Task: Add sequentially numbered cards to the 'To Do' list on Board0000000050 and Board0000000049.
Action: Mouse moved to (354, 409)
Screenshot: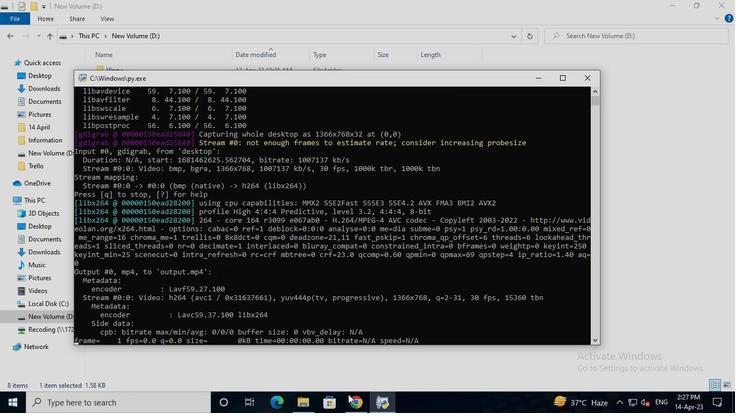 
Action: Mouse pressed left at (354, 409)
Screenshot: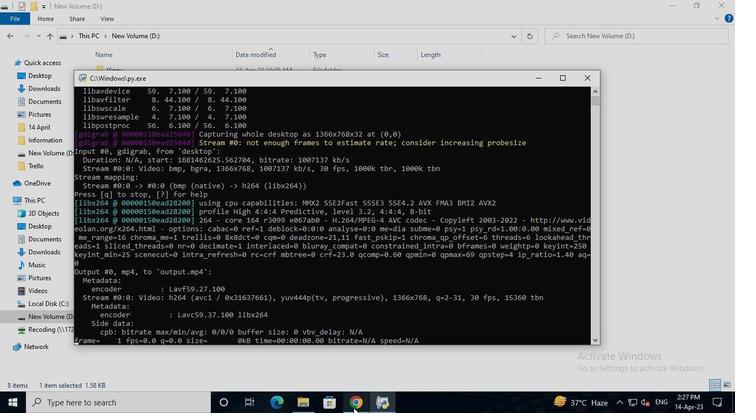 
Action: Mouse moved to (374, 321)
Screenshot: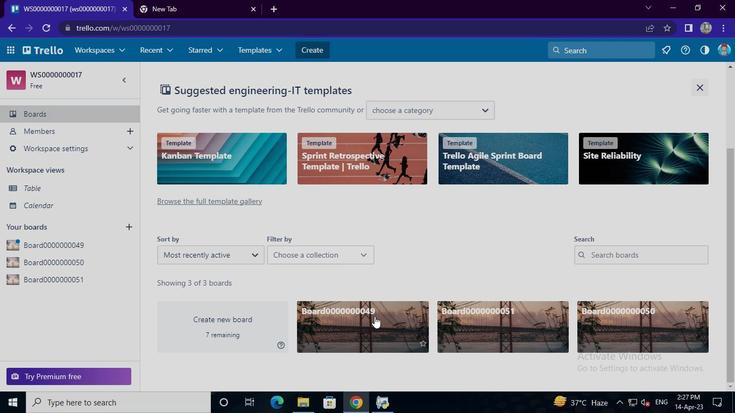 
Action: Mouse pressed left at (374, 321)
Screenshot: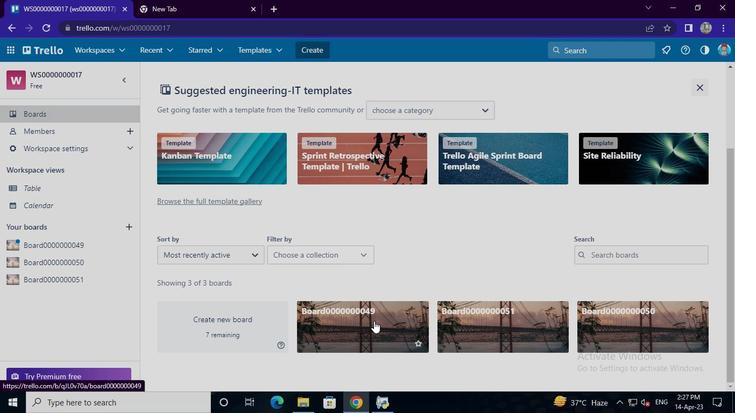 
Action: Mouse moved to (179, 158)
Screenshot: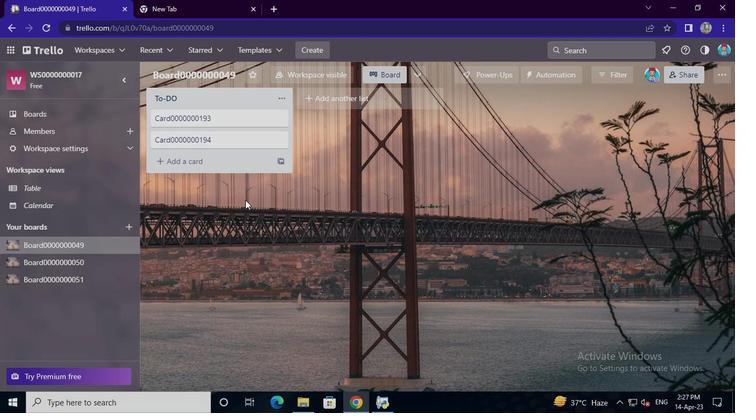 
Action: Mouse pressed left at (179, 158)
Screenshot: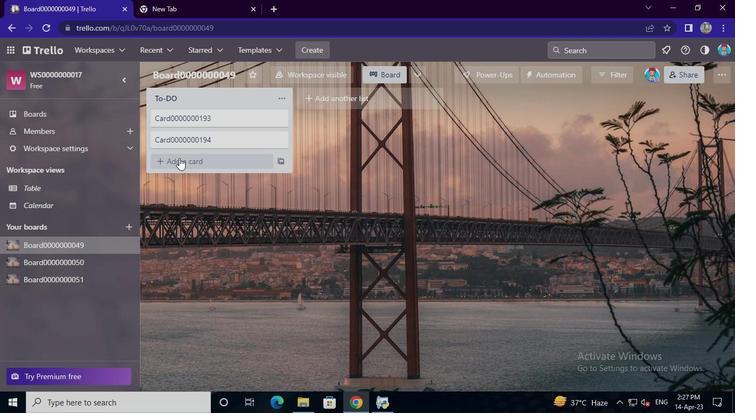 
Action: Mouse moved to (182, 169)
Screenshot: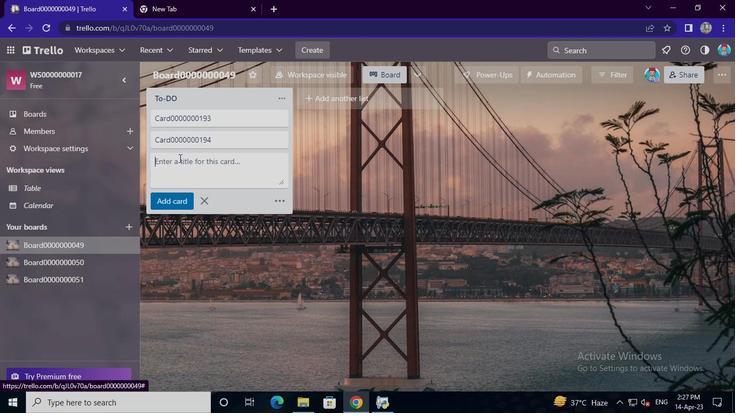 
Action: Mouse pressed left at (182, 169)
Screenshot: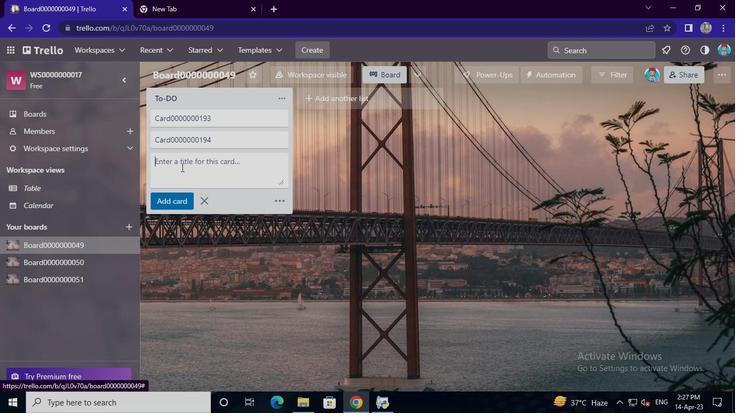 
Action: Keyboard Key.shift
Screenshot: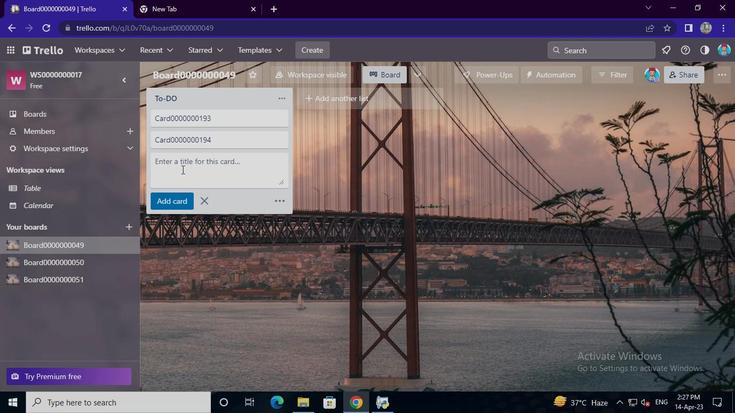 
Action: Keyboard C
Screenshot: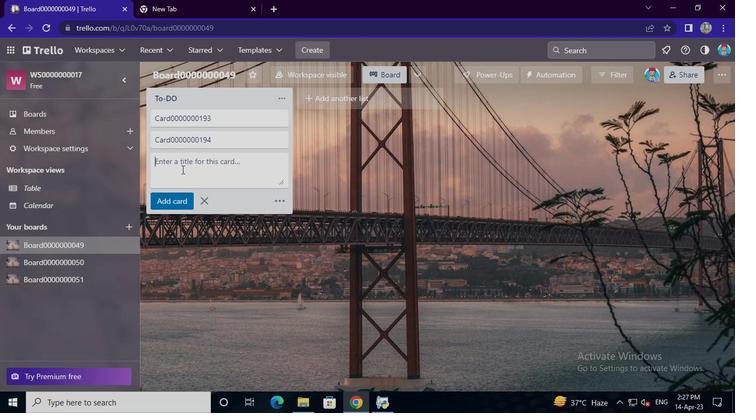 
Action: Keyboard a
Screenshot: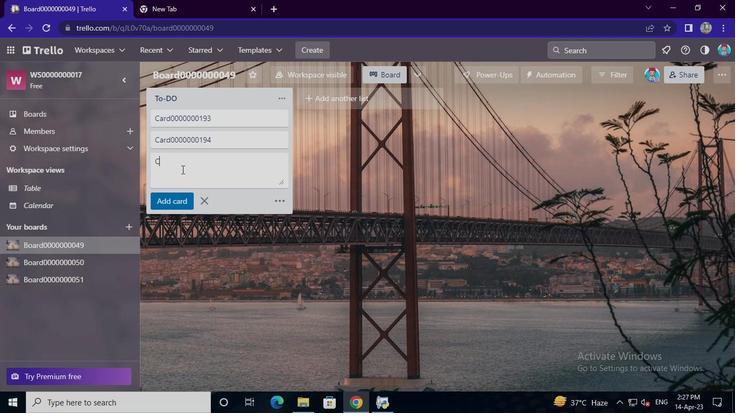
Action: Keyboard r
Screenshot: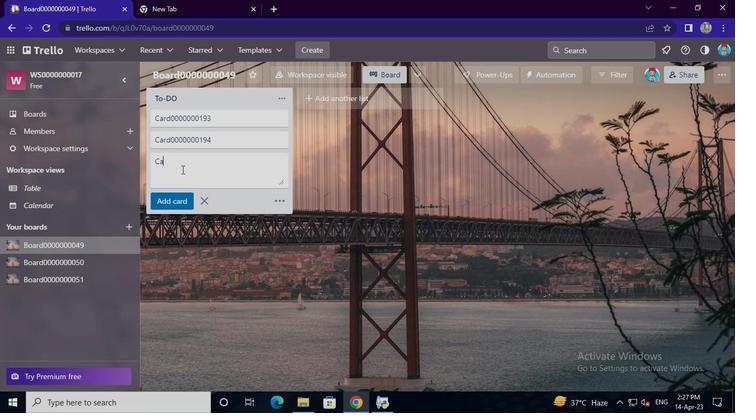 
Action: Keyboard d
Screenshot: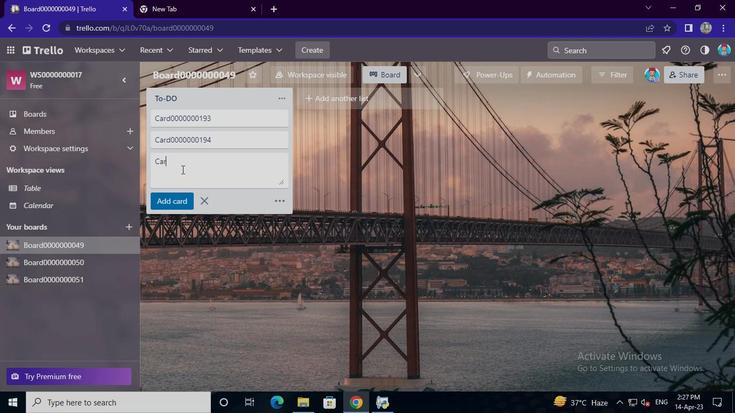 
Action: Keyboard <96>
Screenshot: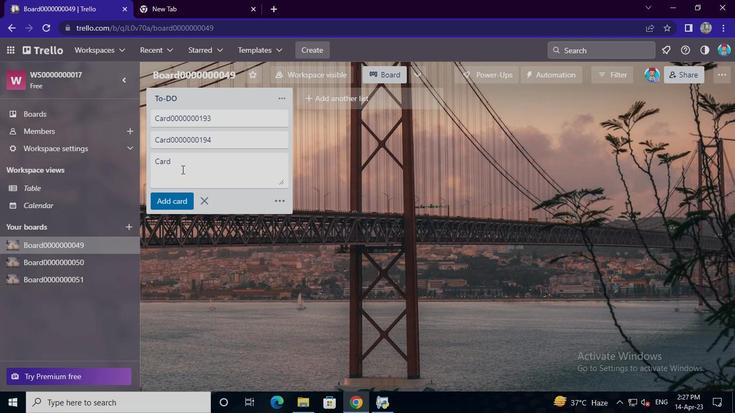 
Action: Keyboard <96>
Screenshot: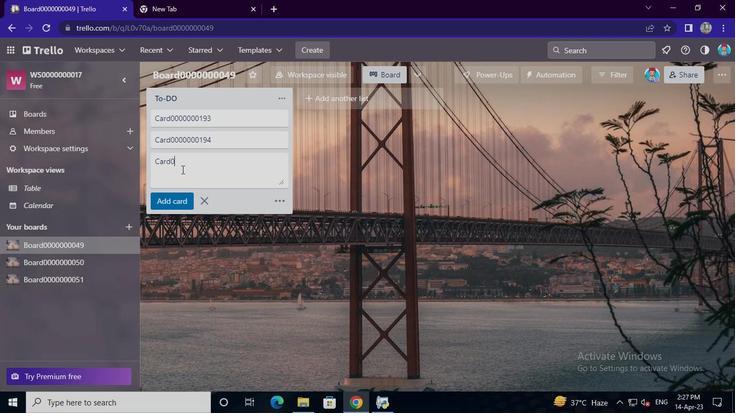 
Action: Keyboard <96>
Screenshot: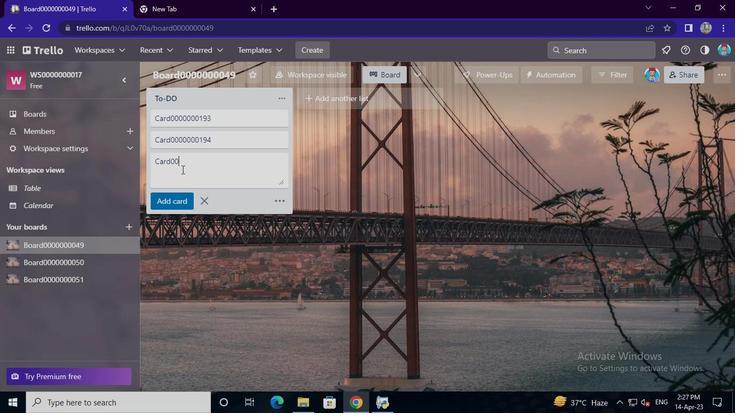 
Action: Keyboard <96>
Screenshot: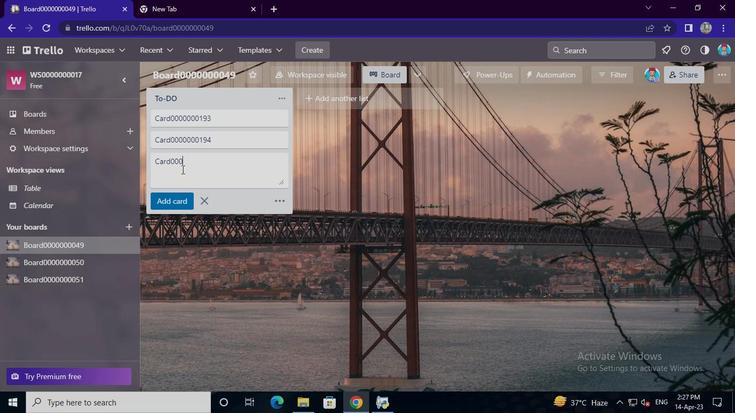 
Action: Keyboard <96>
Screenshot: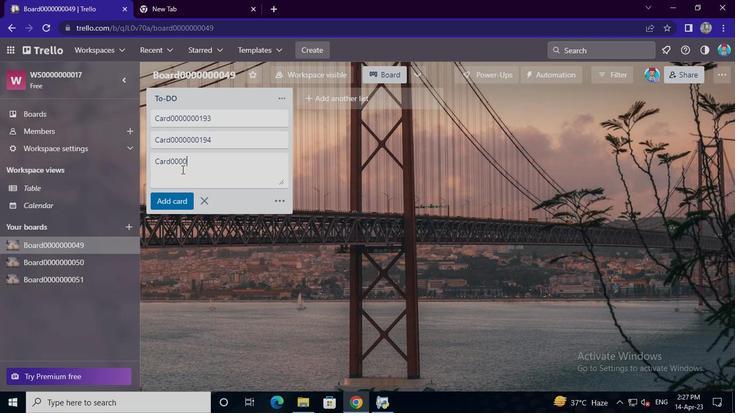 
Action: Keyboard <96>
Screenshot: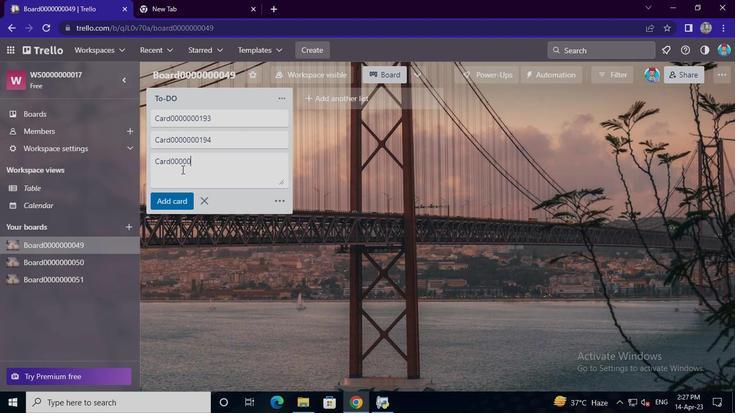 
Action: Keyboard <96>
Screenshot: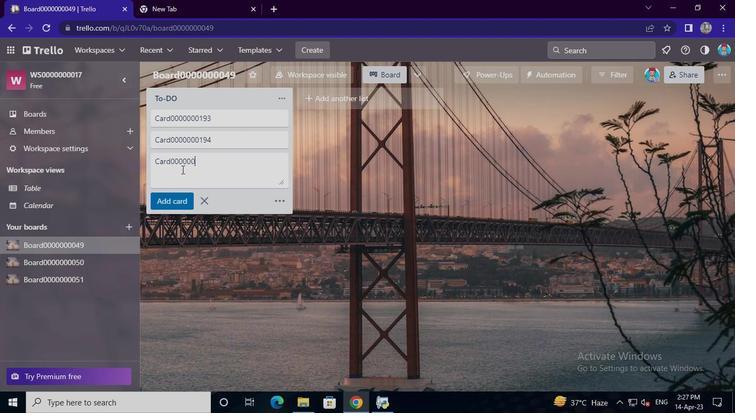 
Action: Keyboard <97>
Screenshot: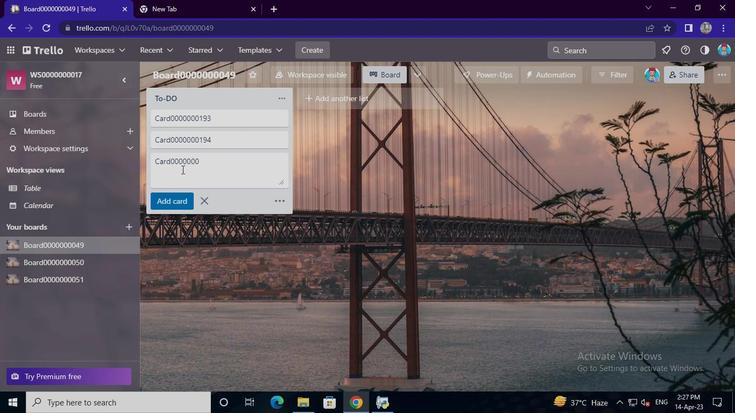 
Action: Mouse moved to (188, 167)
Screenshot: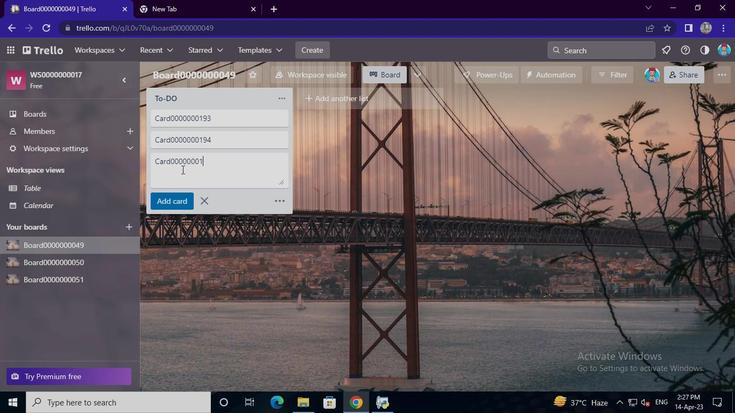
Action: Keyboard <105>
Screenshot: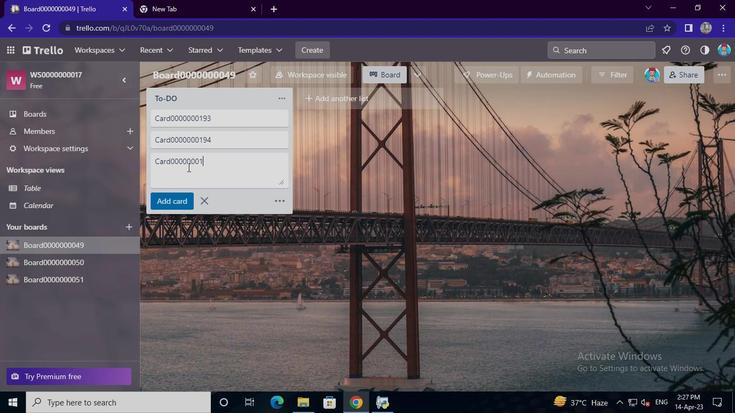 
Action: Keyboard <101>
Screenshot: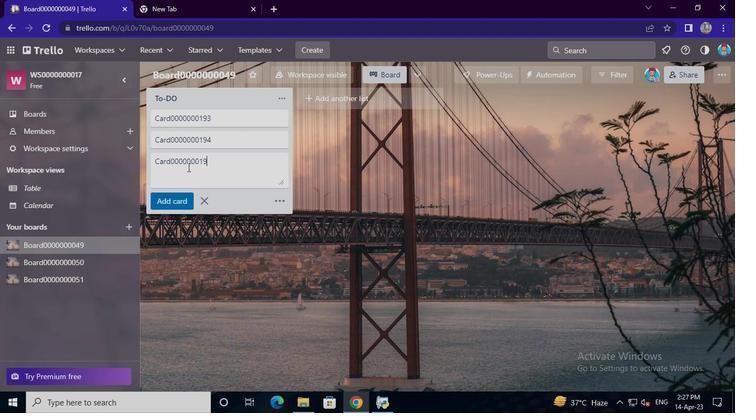 
Action: Mouse moved to (179, 199)
Screenshot: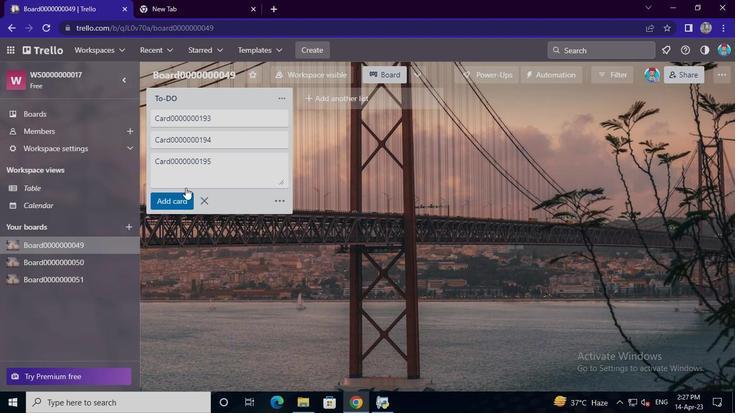 
Action: Mouse pressed left at (179, 199)
Screenshot: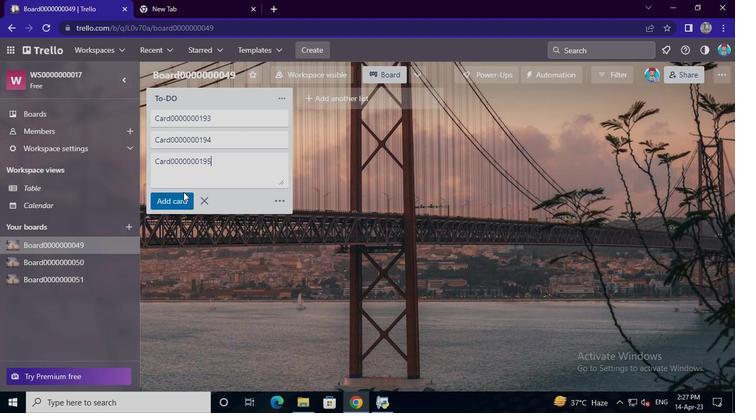 
Action: Mouse moved to (177, 186)
Screenshot: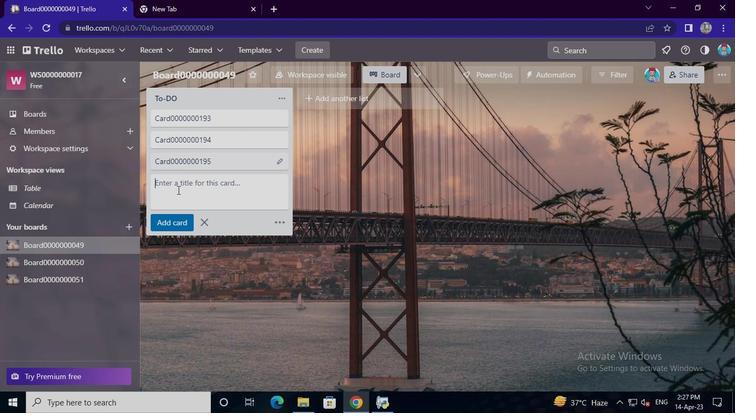
Action: Mouse pressed left at (177, 186)
Screenshot: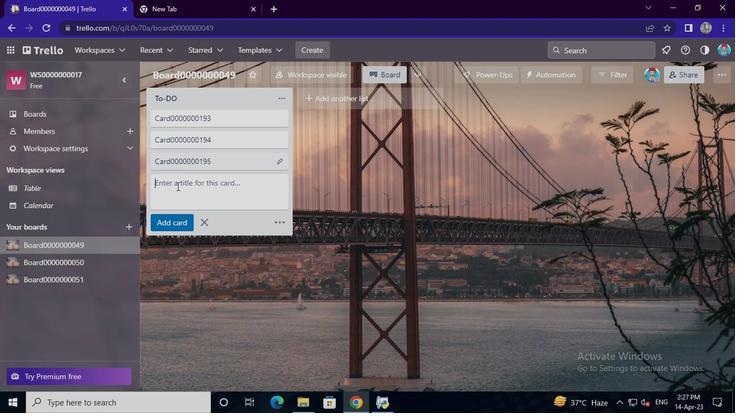 
Action: Keyboard Key.shift
Screenshot: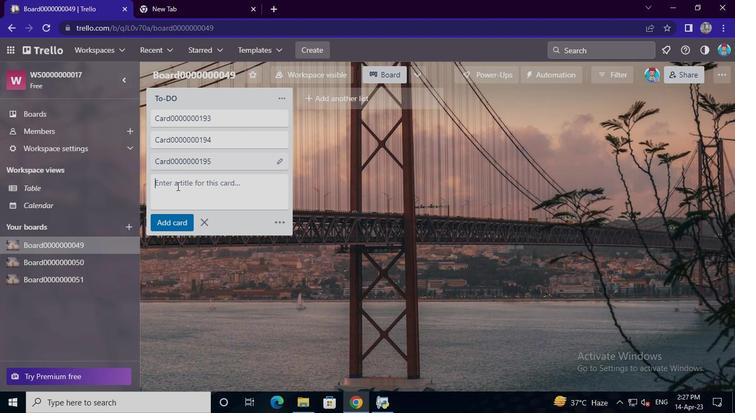 
Action: Keyboard C
Screenshot: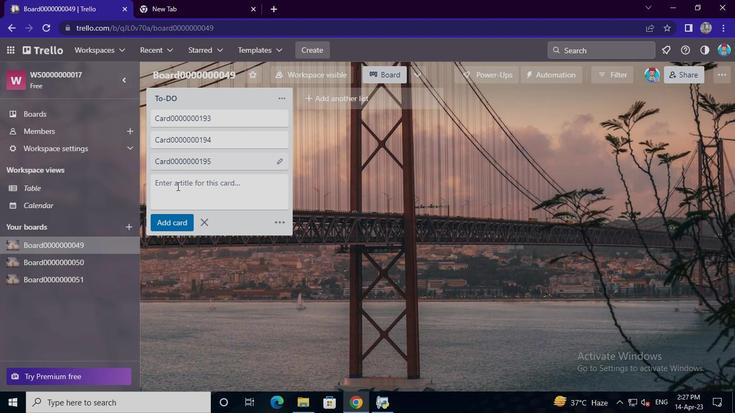 
Action: Keyboard a
Screenshot: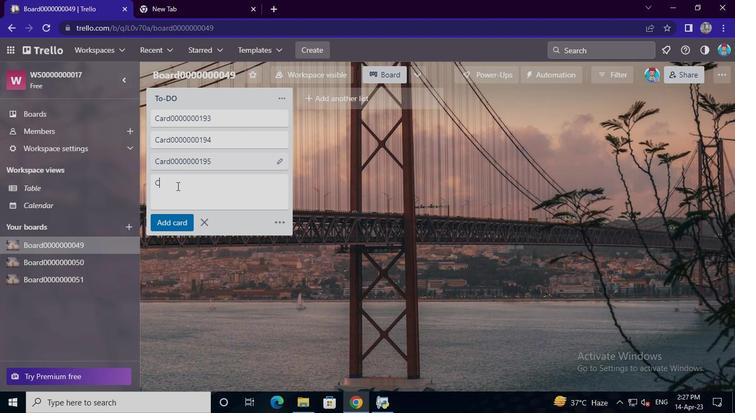 
Action: Keyboard r
Screenshot: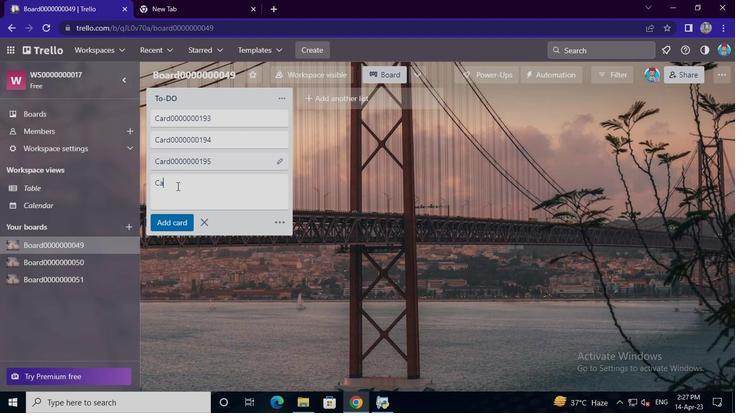 
Action: Keyboard d
Screenshot: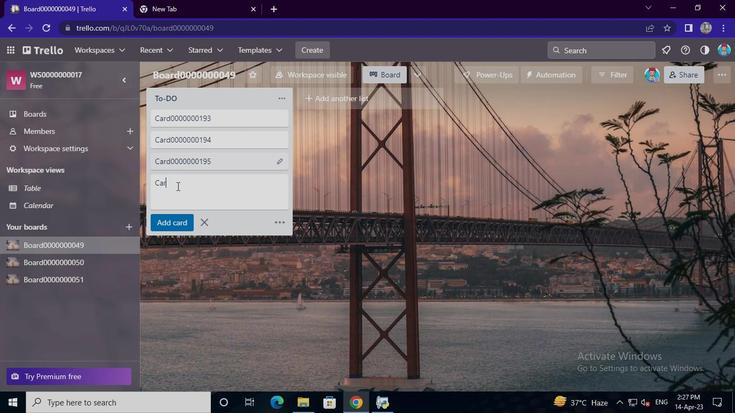 
Action: Keyboard <96>
Screenshot: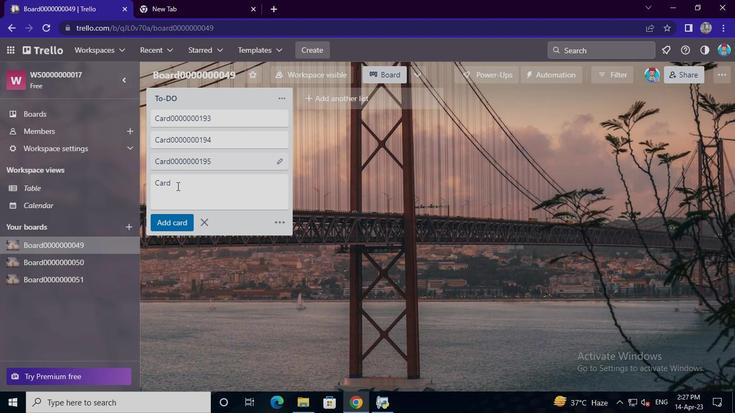 
Action: Keyboard <96>
Screenshot: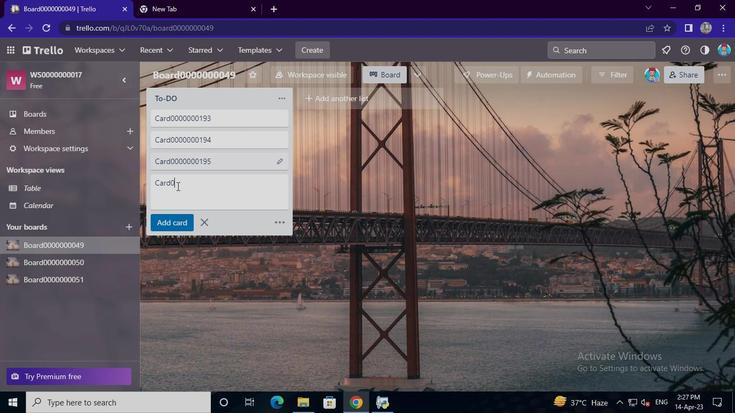 
Action: Keyboard <96>
Screenshot: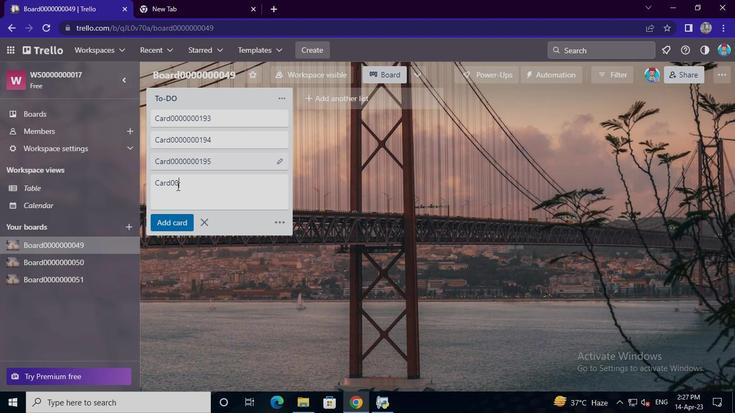 
Action: Keyboard <96>
Screenshot: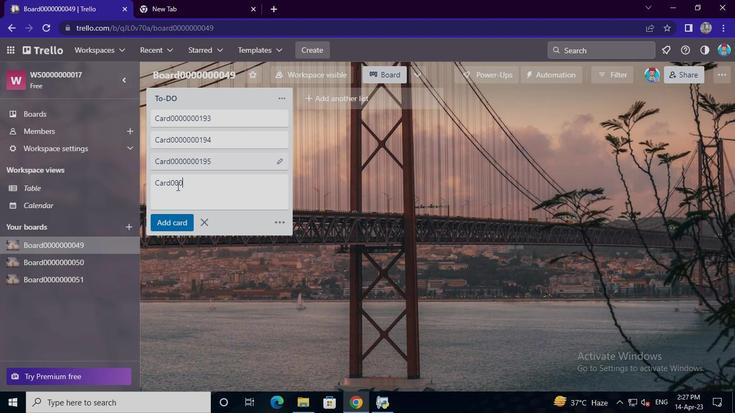 
Action: Keyboard <96>
Screenshot: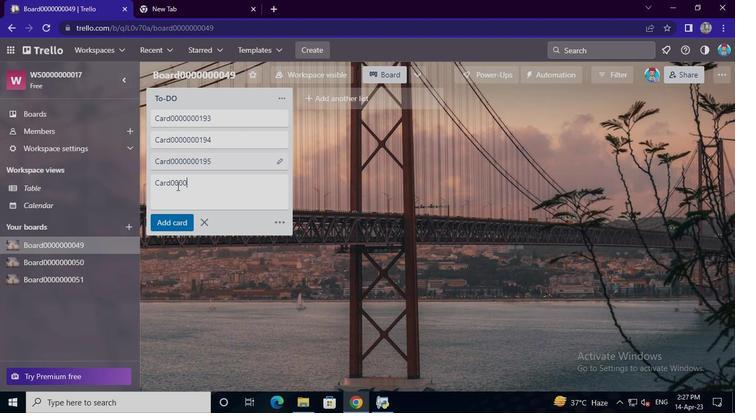 
Action: Keyboard <96>
Screenshot: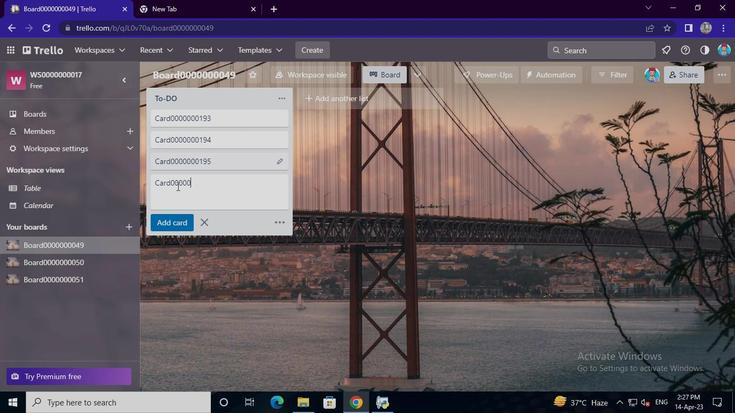 
Action: Keyboard <96>
Screenshot: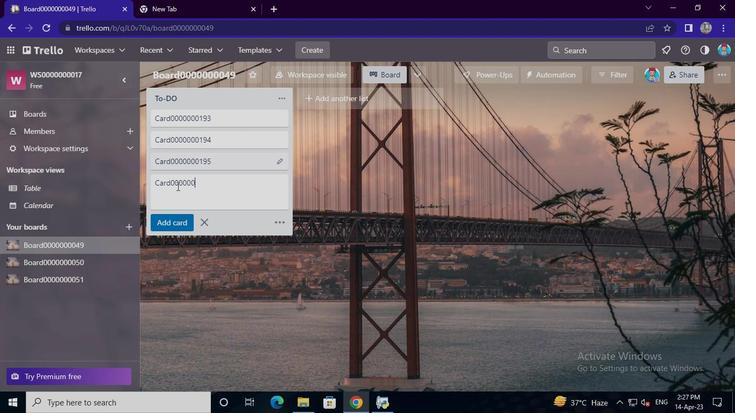 
Action: Keyboard <97>
Screenshot: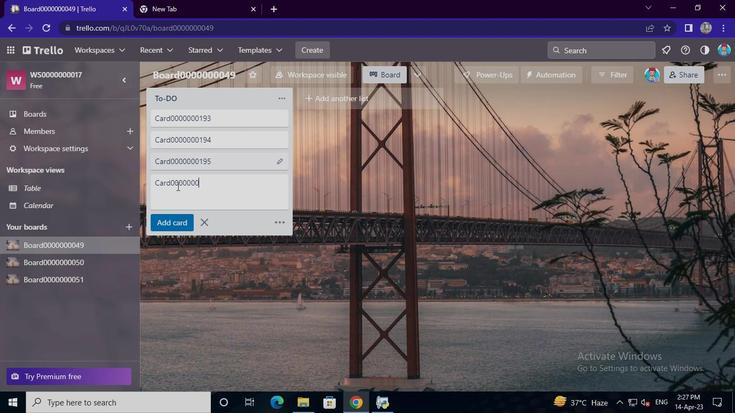 
Action: Keyboard <105>
Screenshot: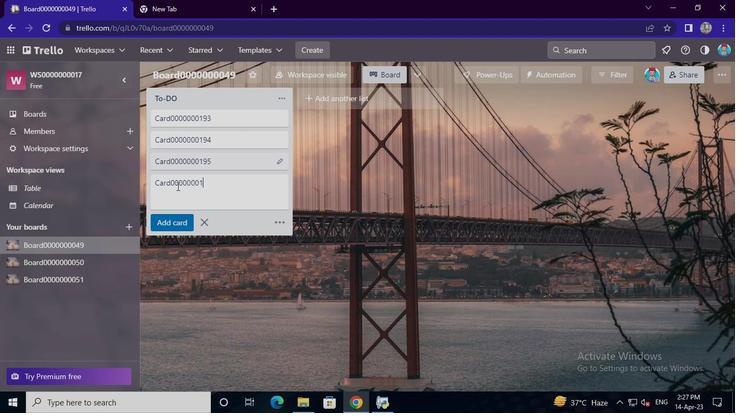 
Action: Keyboard <102>
Screenshot: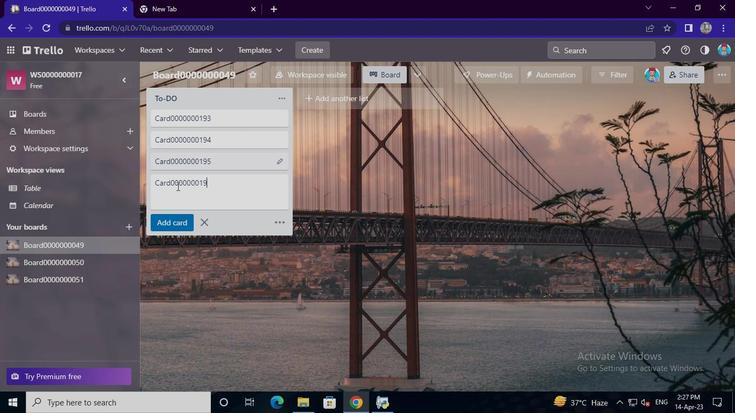 
Action: Mouse moved to (177, 218)
Screenshot: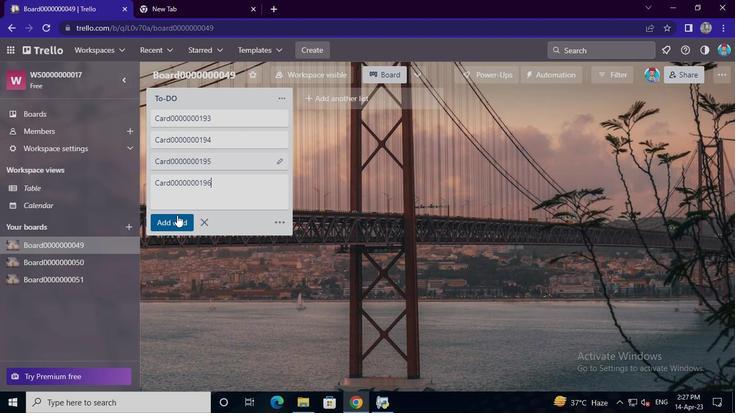
Action: Mouse pressed left at (177, 218)
Screenshot: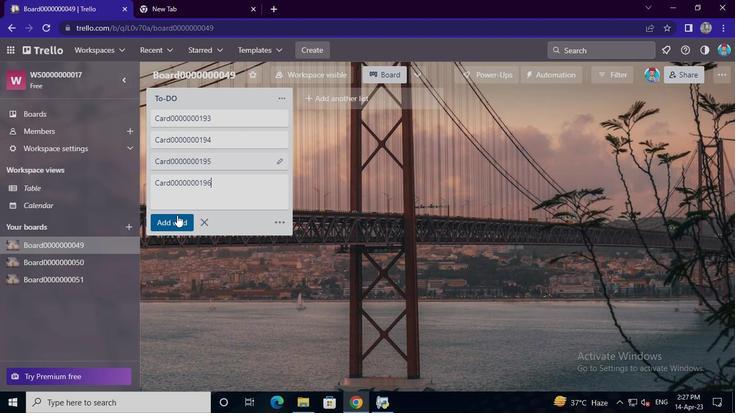 
Action: Mouse moved to (84, 114)
Screenshot: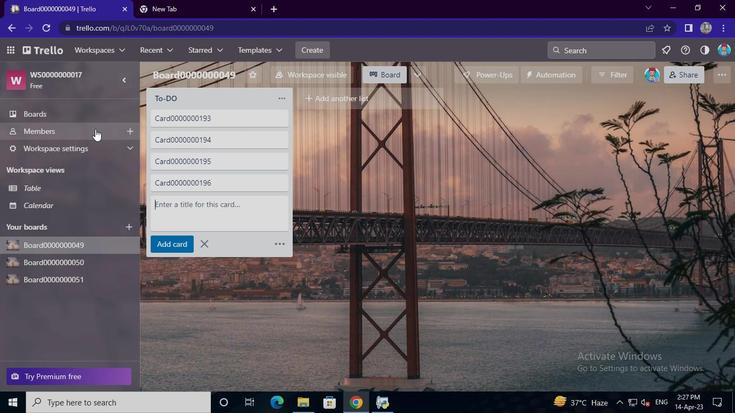
Action: Mouse pressed left at (84, 114)
Screenshot: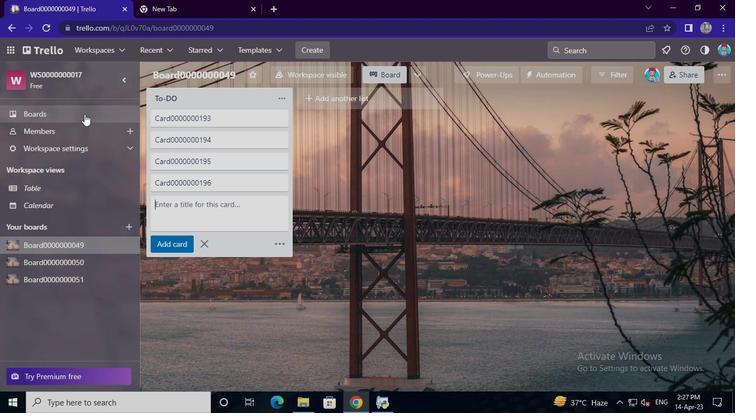 
Action: Mouse moved to (649, 329)
Screenshot: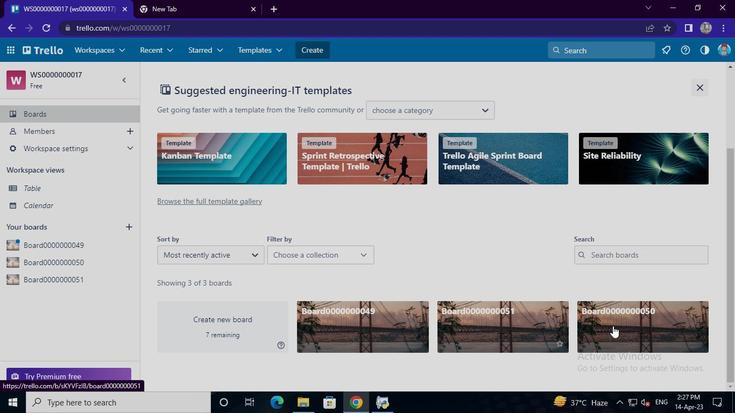 
Action: Mouse pressed left at (649, 329)
Screenshot: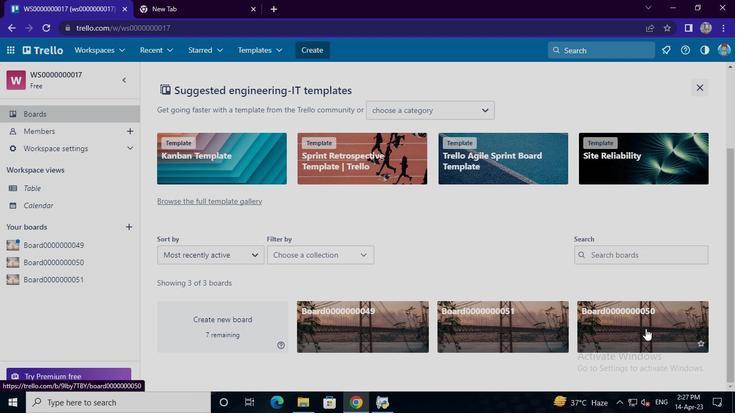 
Action: Mouse moved to (182, 123)
Screenshot: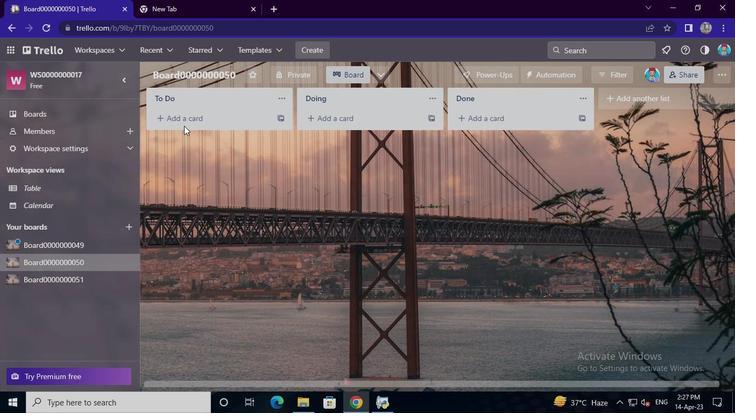 
Action: Mouse pressed left at (182, 123)
Screenshot: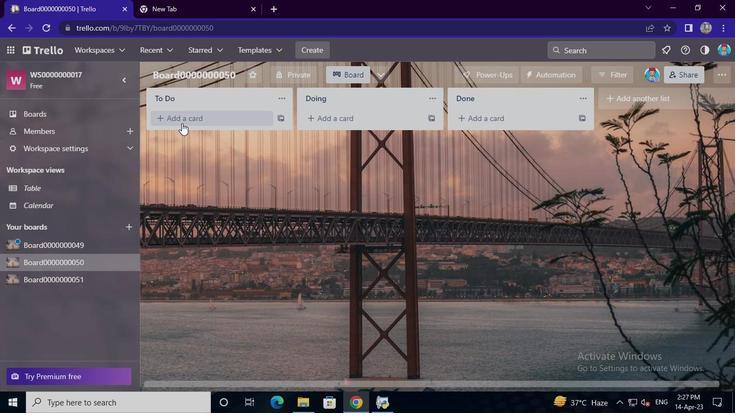 
Action: Mouse pressed left at (182, 123)
Screenshot: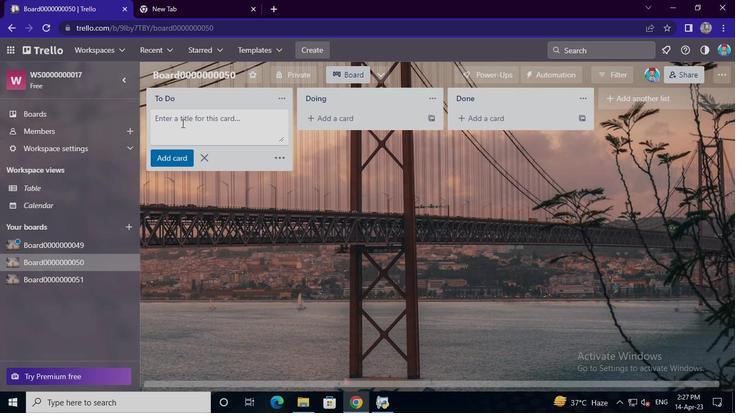 
Action: Keyboard Key.shift
Screenshot: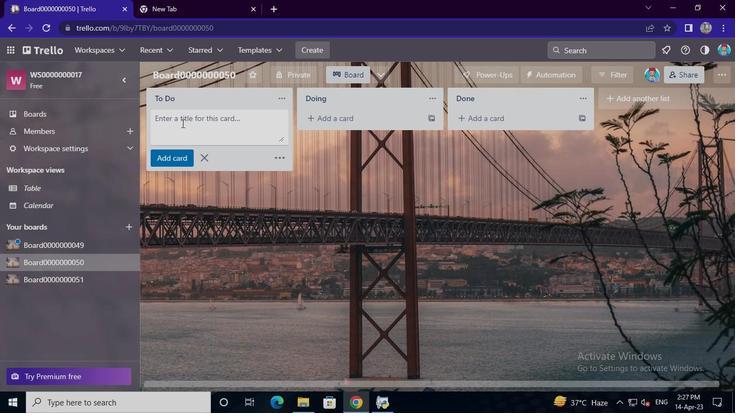 
Action: Keyboard C
Screenshot: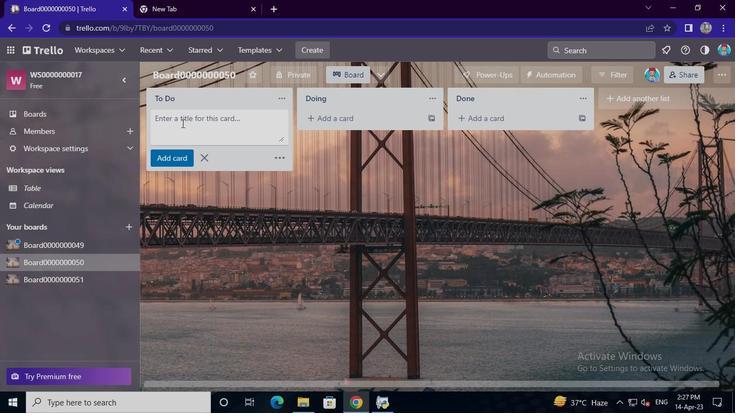 
Action: Keyboard a
Screenshot: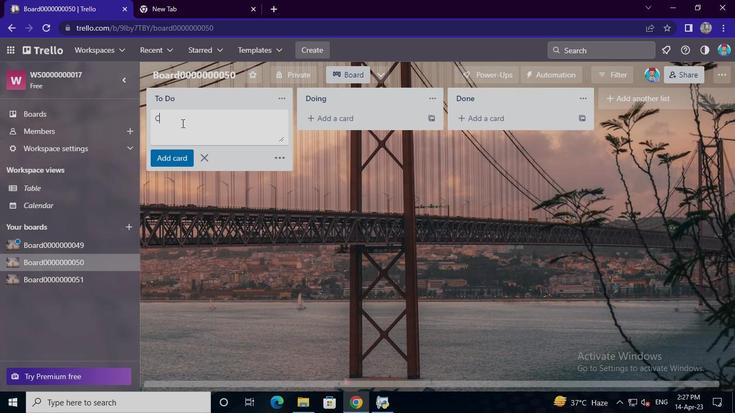 
Action: Keyboard r
Screenshot: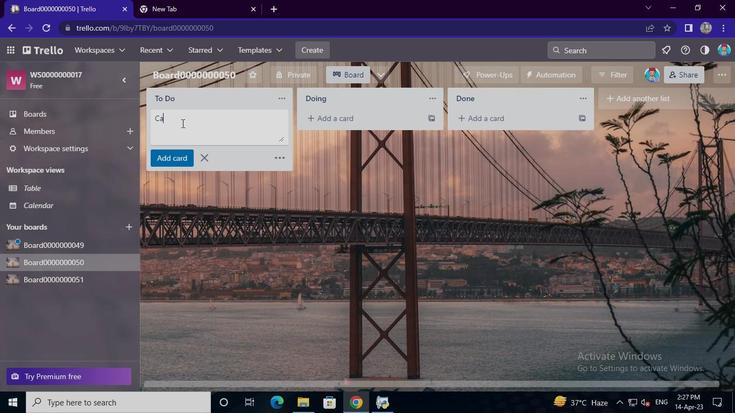 
Action: Keyboard d
Screenshot: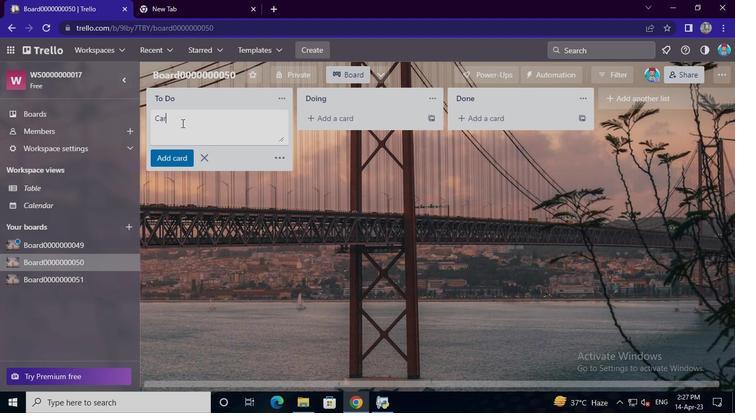 
Action: Keyboard <96>
Screenshot: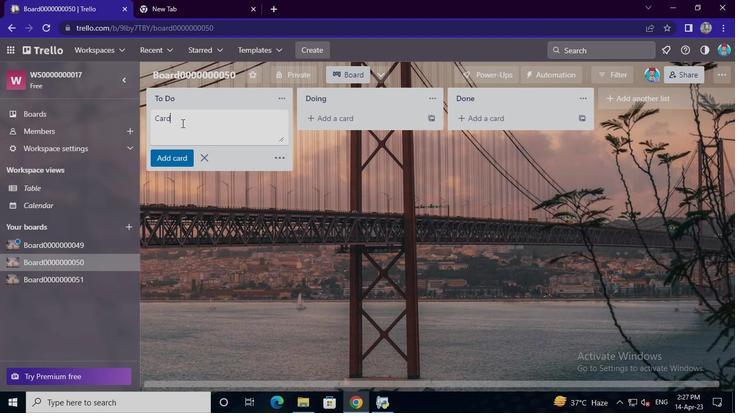 
Action: Keyboard <96>
Screenshot: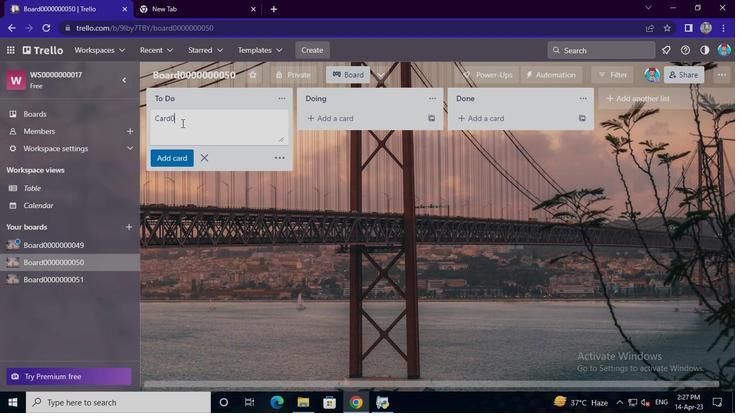 
Action: Keyboard <96>
Screenshot: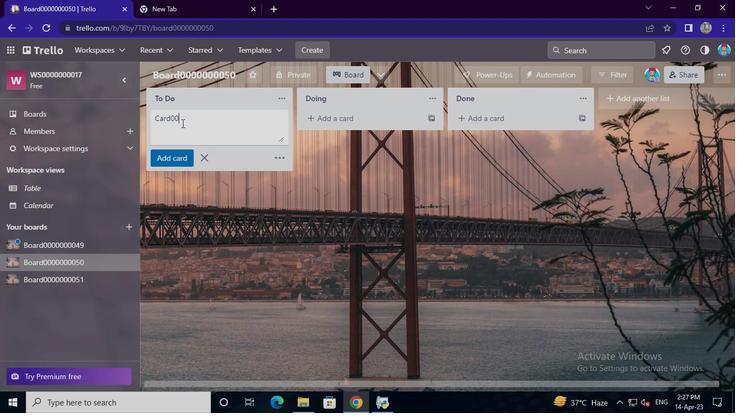 
Action: Keyboard <96>
Screenshot: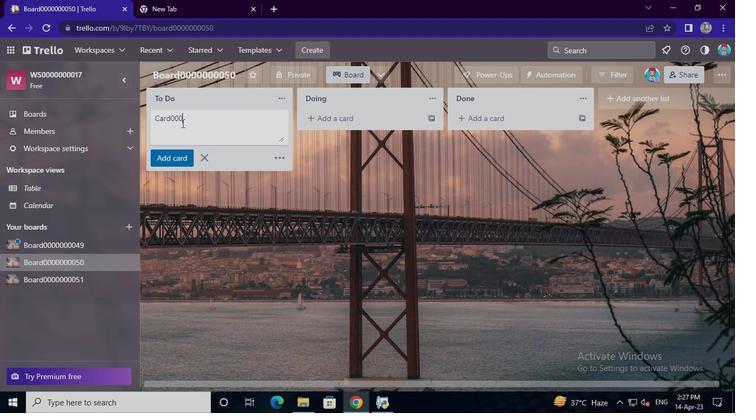 
Action: Keyboard <96>
Screenshot: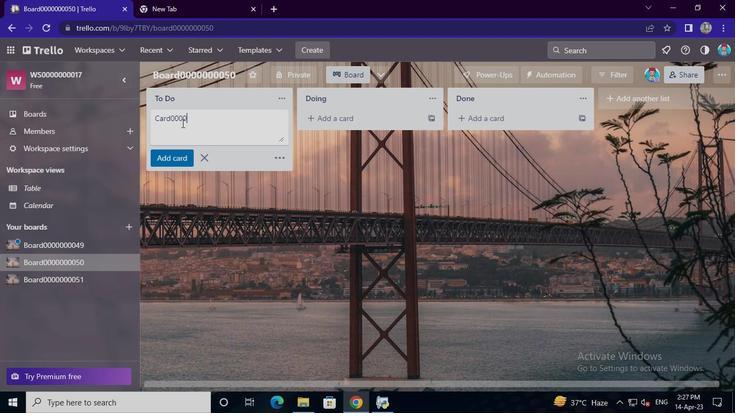 
Action: Keyboard <96>
Screenshot: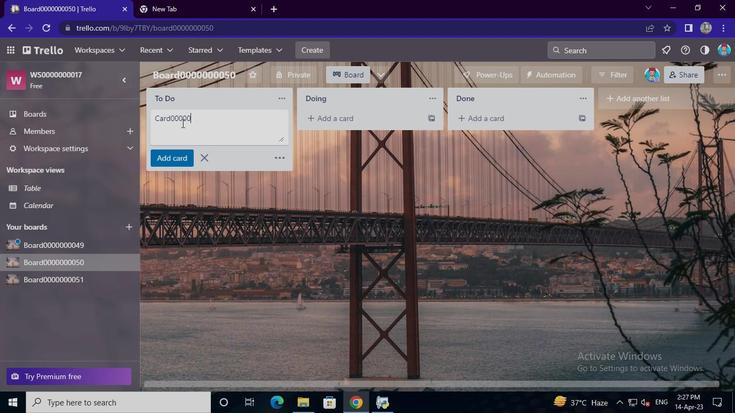
Action: Keyboard <96>
Screenshot: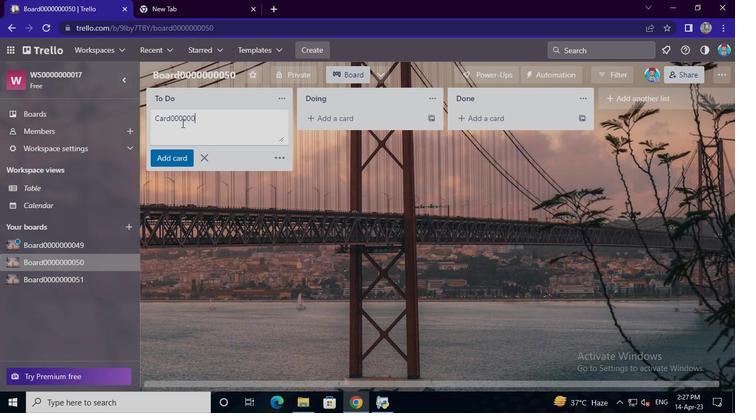 
Action: Keyboard <97>
Screenshot: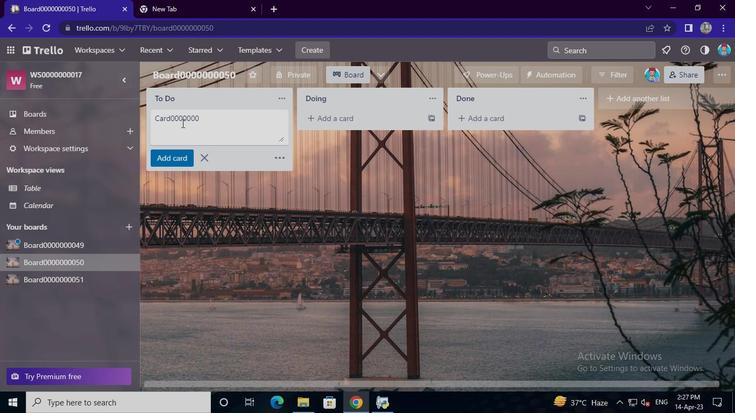 
Action: Keyboard <105>
Screenshot: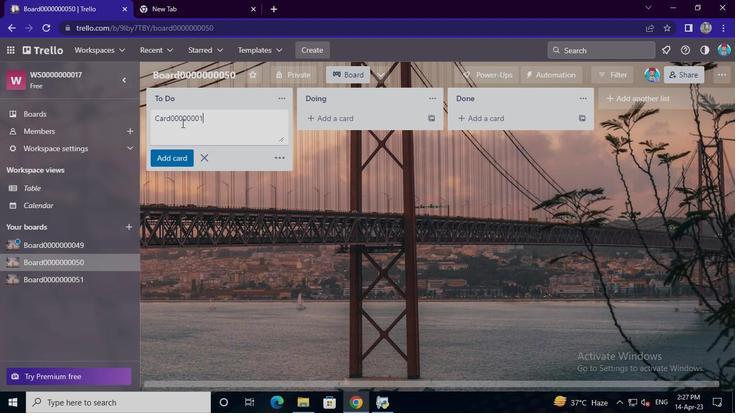 
Action: Keyboard <103>
Screenshot: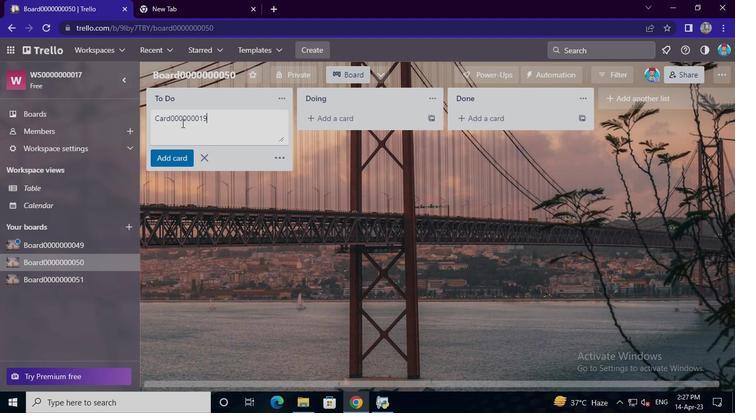 
Action: Mouse moved to (177, 154)
Screenshot: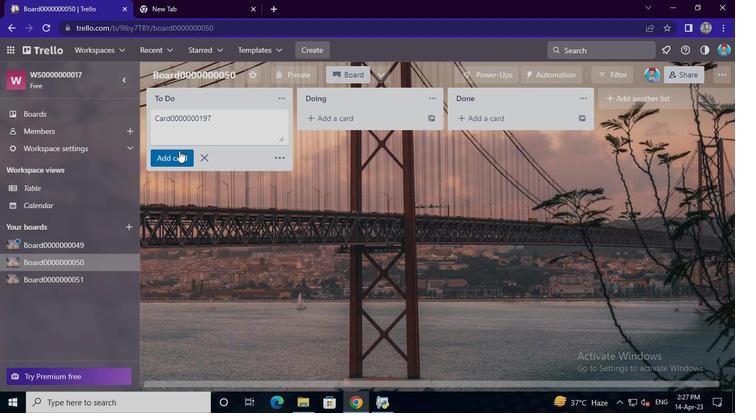
Action: Mouse pressed left at (177, 154)
Screenshot: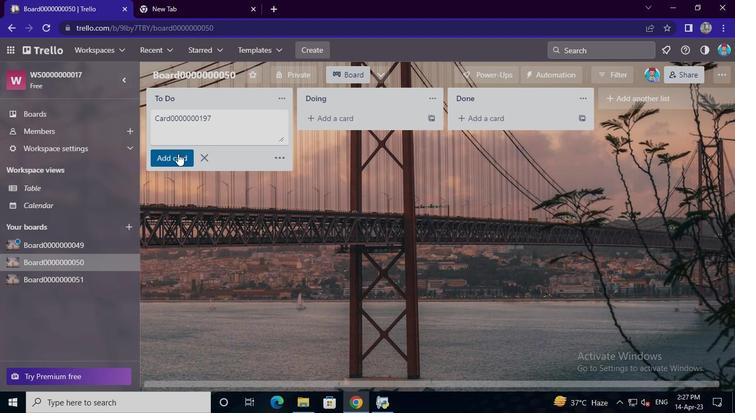 
Action: Mouse moved to (180, 149)
Screenshot: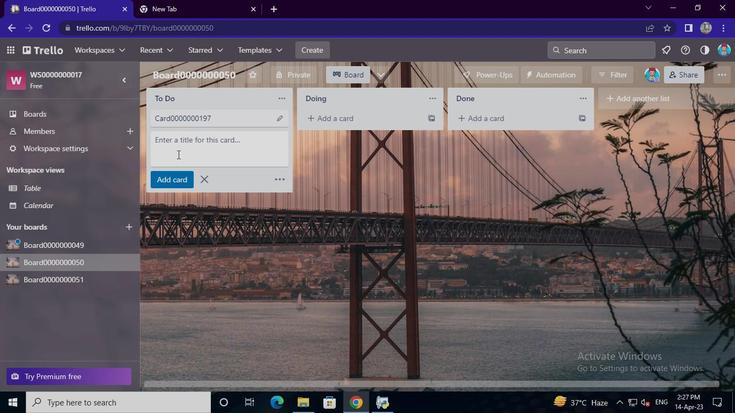 
Action: Mouse pressed left at (180, 149)
Screenshot: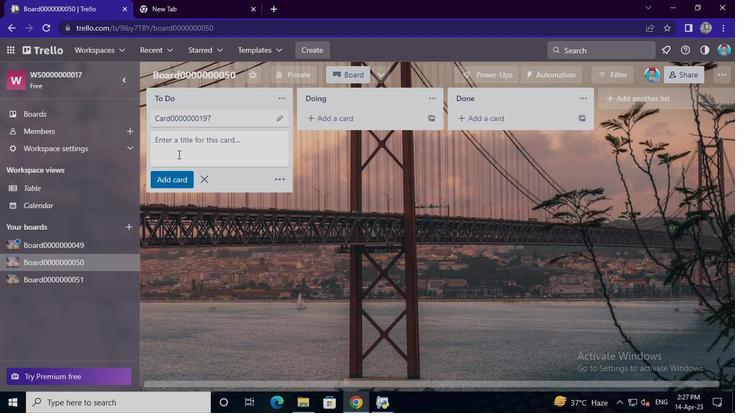 
Action: Keyboard Key.shift
Screenshot: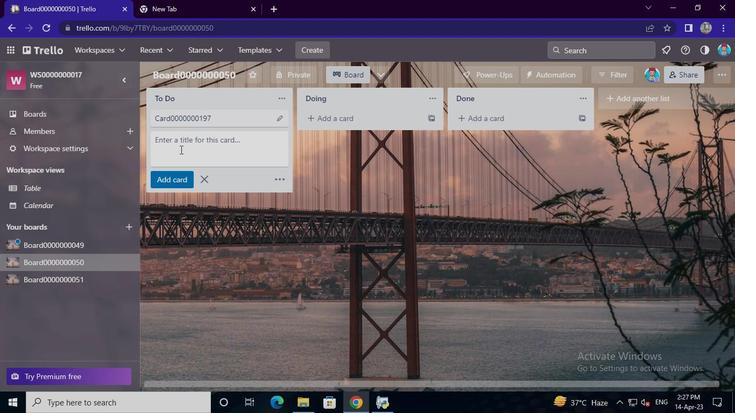 
Action: Keyboard C
Screenshot: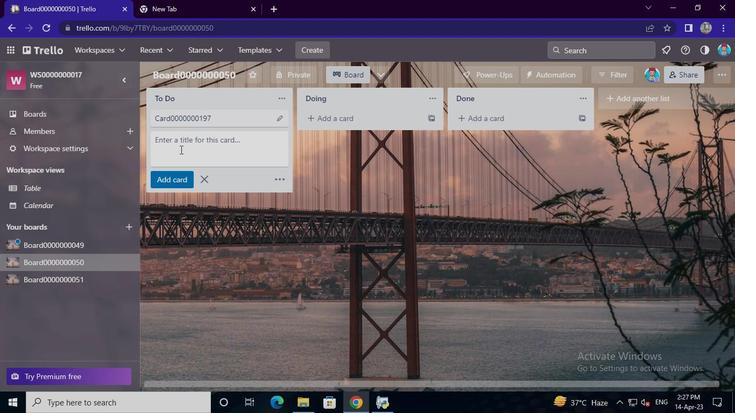 
Action: Keyboard a
Screenshot: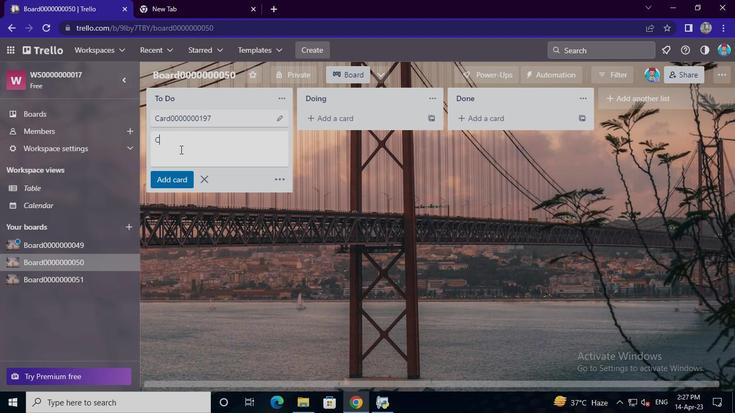 
Action: Keyboard r
Screenshot: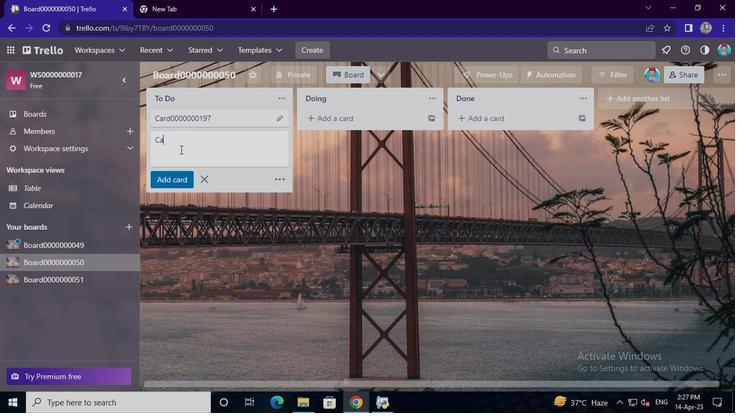 
Action: Keyboard d
Screenshot: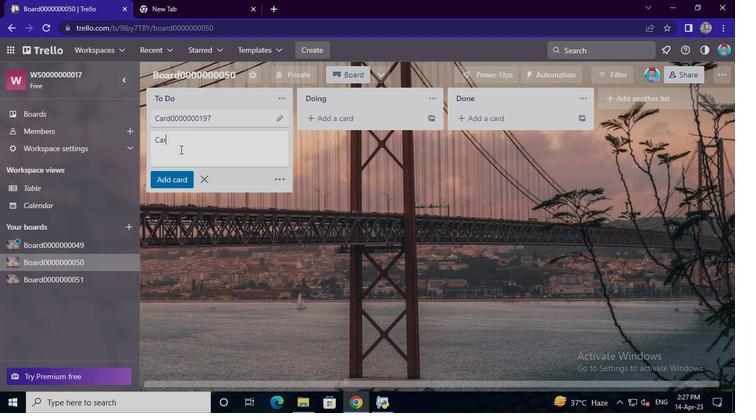 
Action: Keyboard <96>
Screenshot: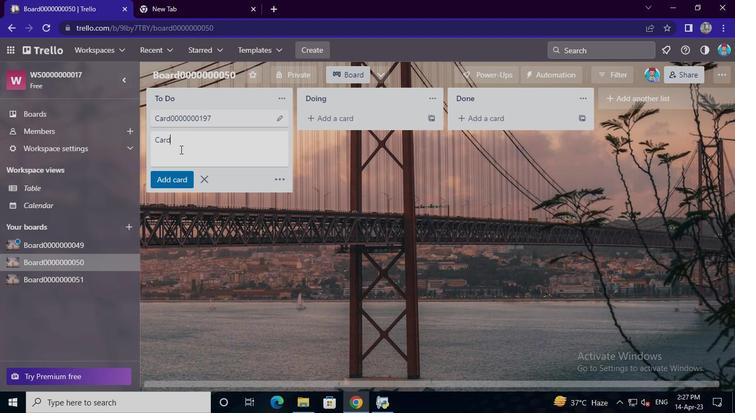 
Action: Keyboard <96>
Screenshot: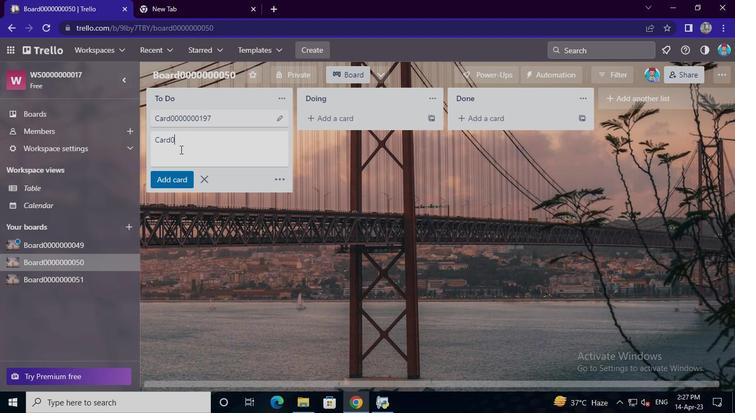 
Action: Keyboard <96>
Screenshot: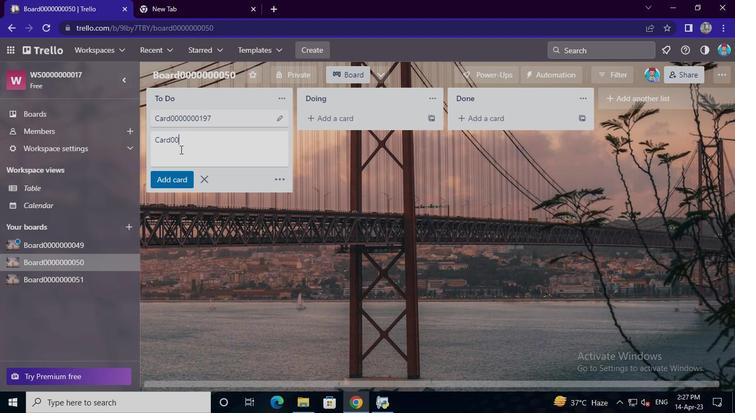 
Action: Keyboard <96>
Screenshot: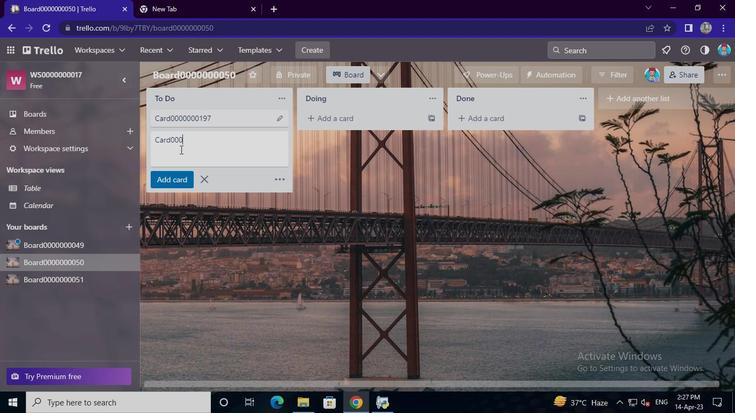 
Action: Keyboard <96>
Screenshot: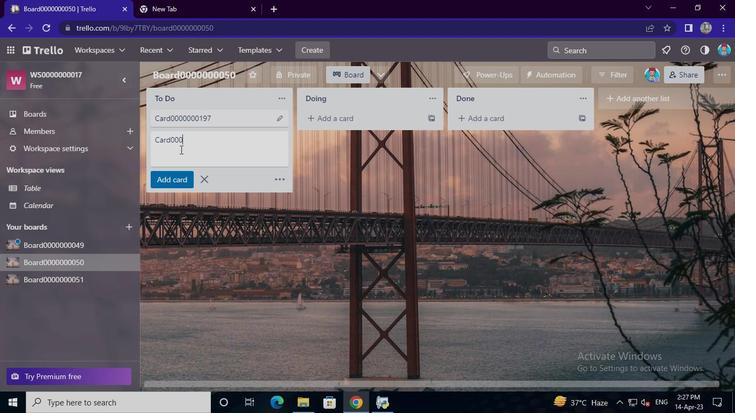 
Action: Keyboard <96>
Screenshot: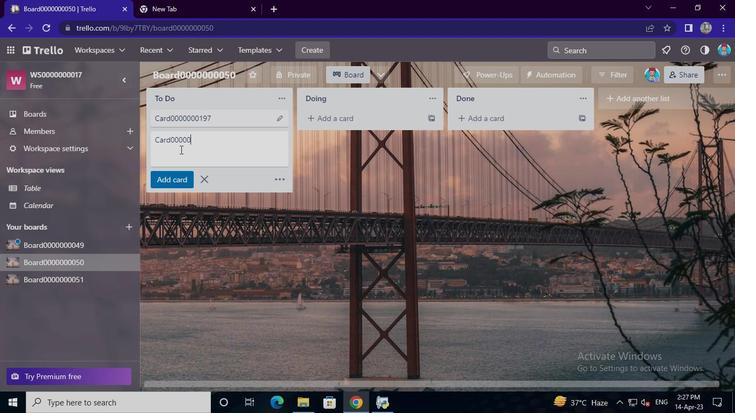 
Action: Keyboard <96>
Screenshot: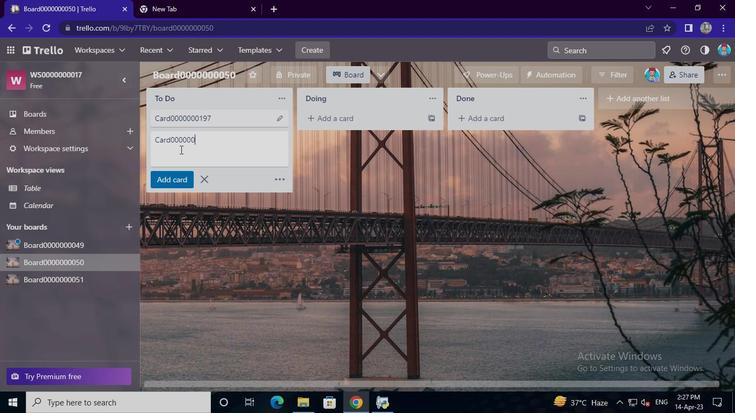 
Action: Keyboard <96>
Screenshot: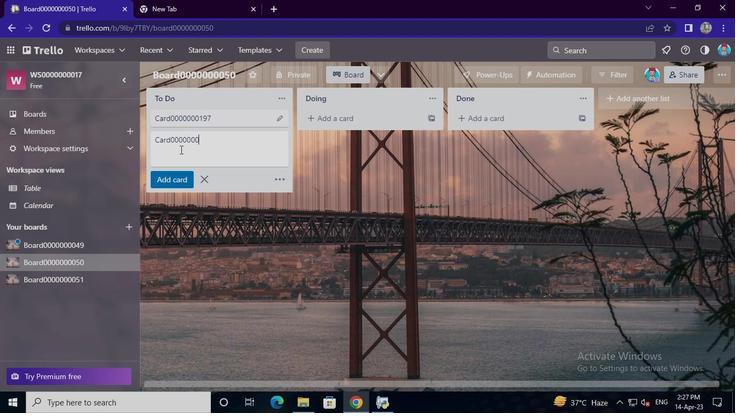 
Action: Keyboard Key.backspace
Screenshot: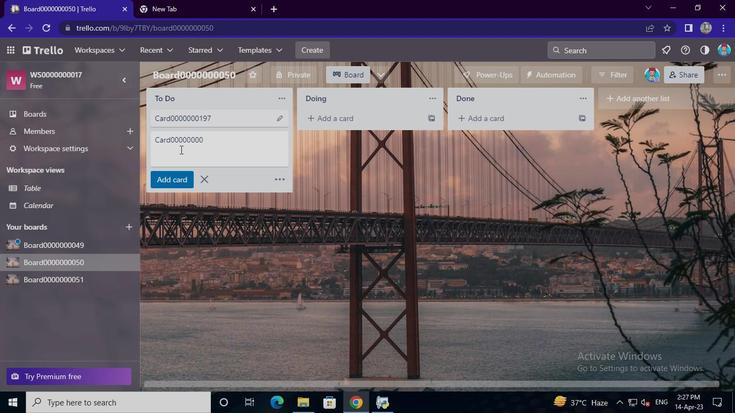 
Action: Keyboard <97>
Screenshot: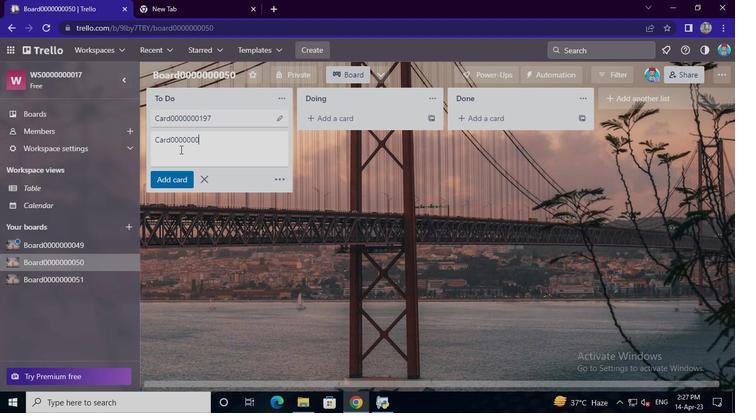 
Action: Keyboard <105>
Screenshot: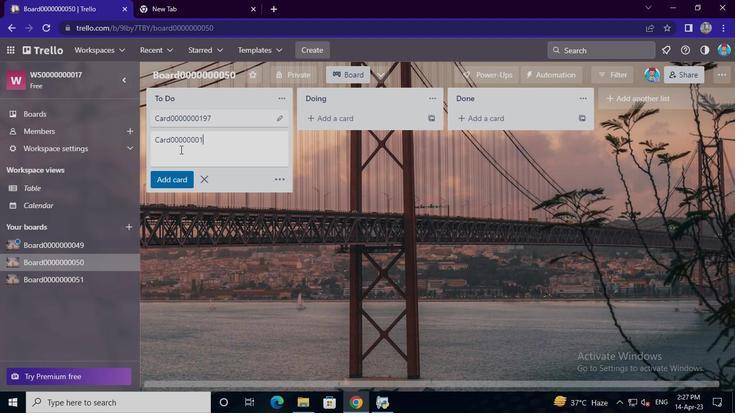
Action: Keyboard <104>
Screenshot: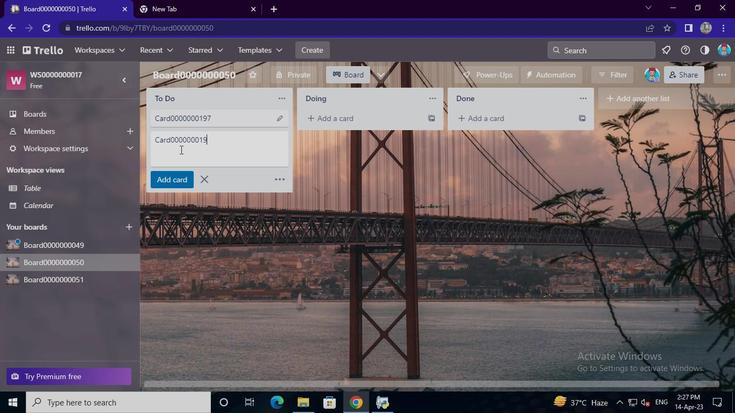 
Action: Mouse moved to (178, 173)
Screenshot: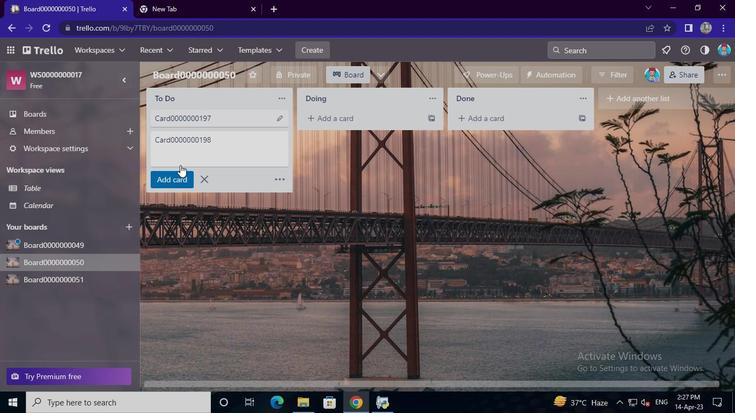 
Action: Mouse pressed left at (178, 173)
Screenshot: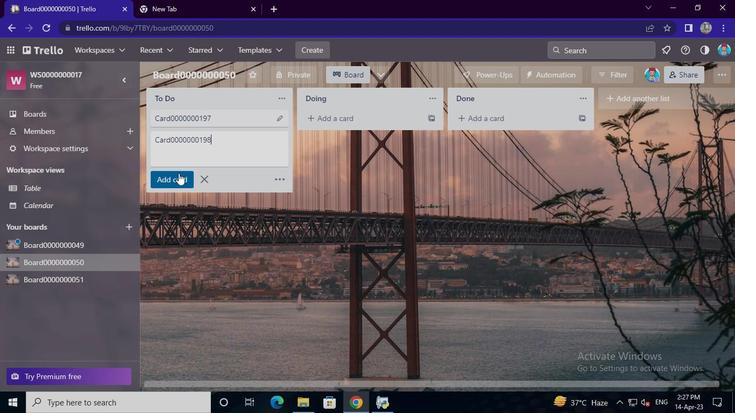 
Action: Mouse moved to (175, 165)
Screenshot: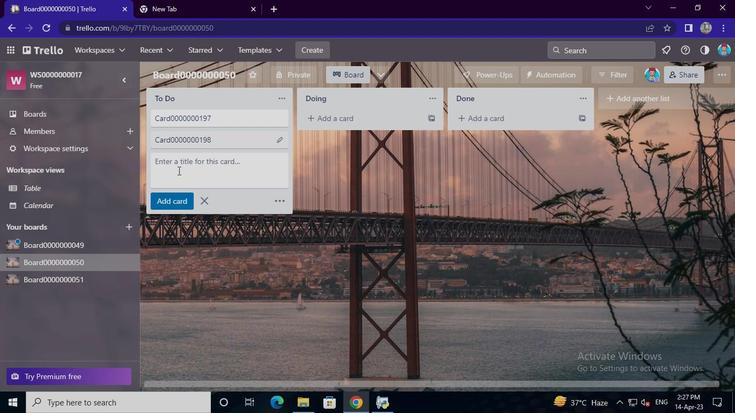 
Action: Mouse pressed left at (175, 165)
Screenshot: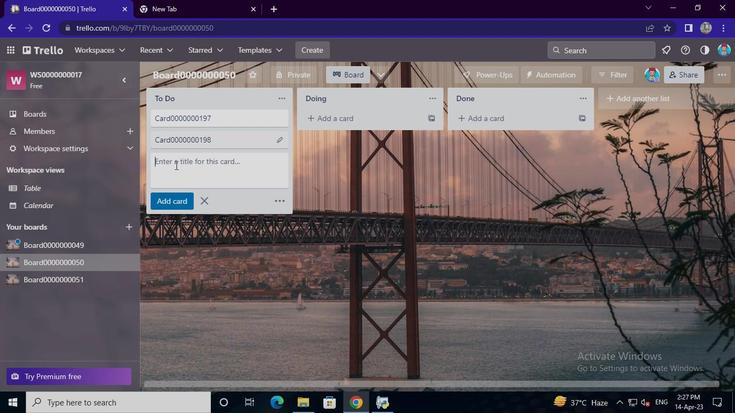 
Action: Keyboard Key.shift
Screenshot: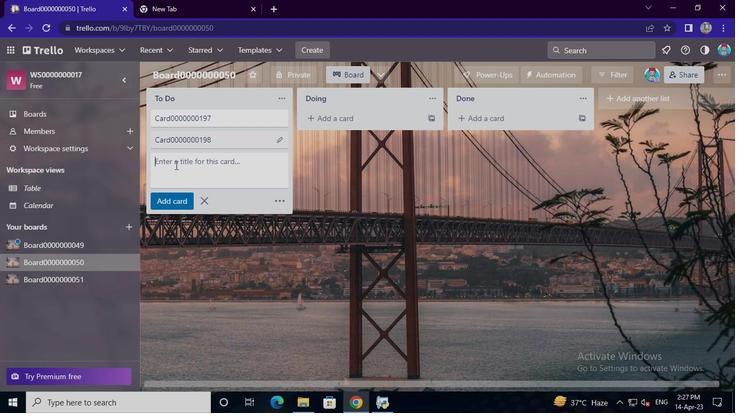 
Action: Keyboard C
Screenshot: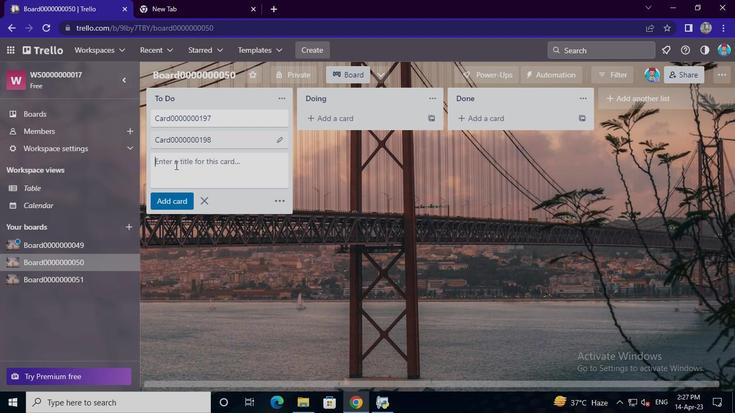 
Action: Keyboard a
Screenshot: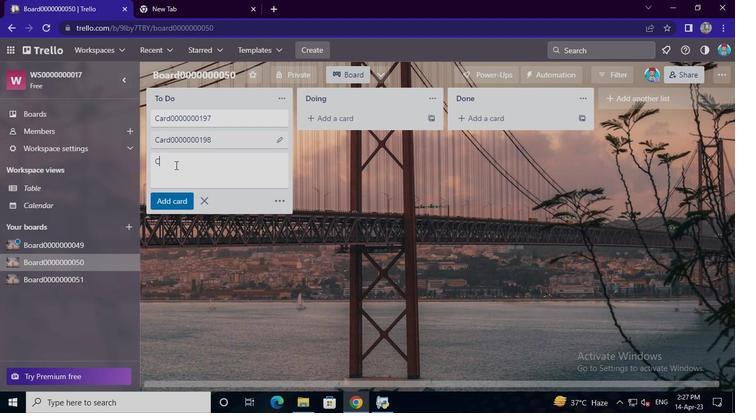 
Action: Keyboard r
Screenshot: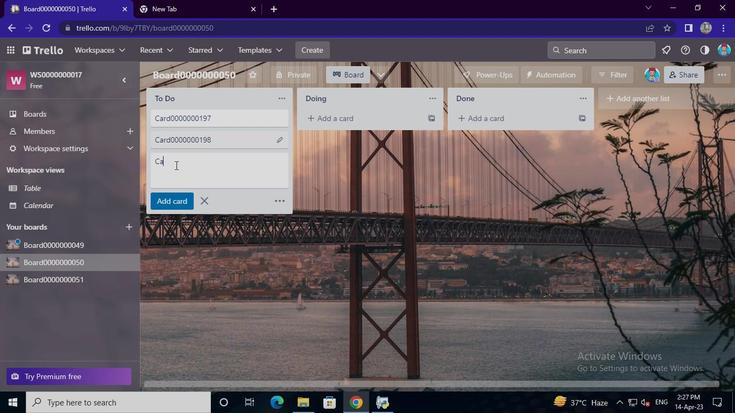 
Action: Keyboard d
Screenshot: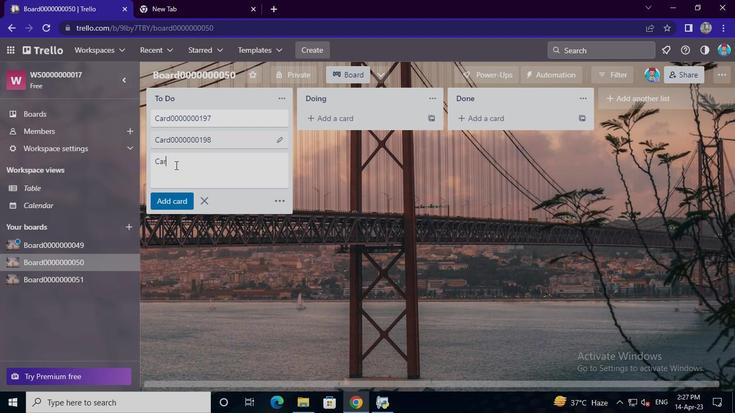 
Action: Keyboard <96>
Screenshot: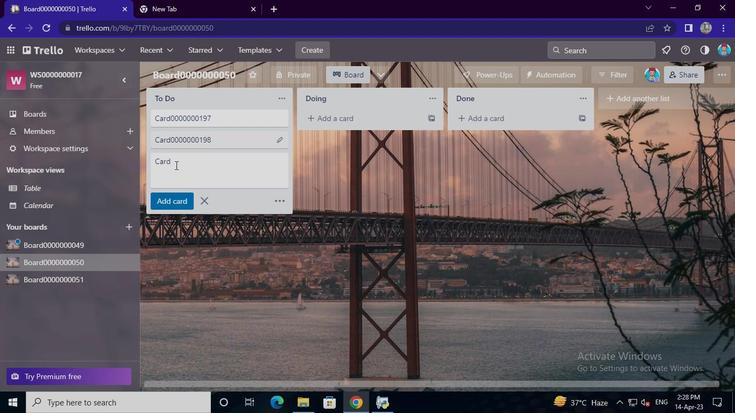 
Action: Keyboard <96>
Screenshot: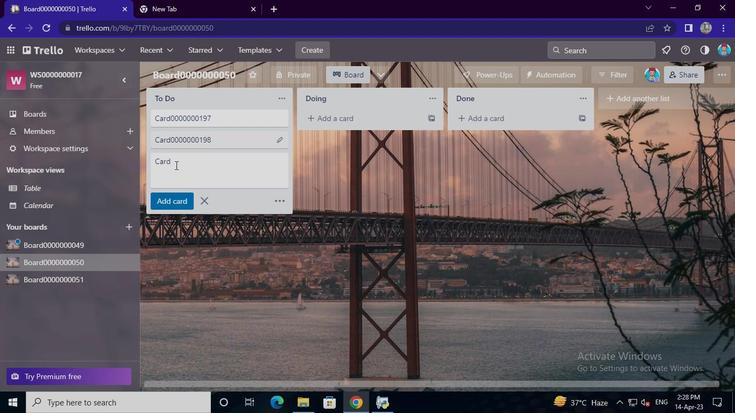 
Action: Keyboard <96>
Screenshot: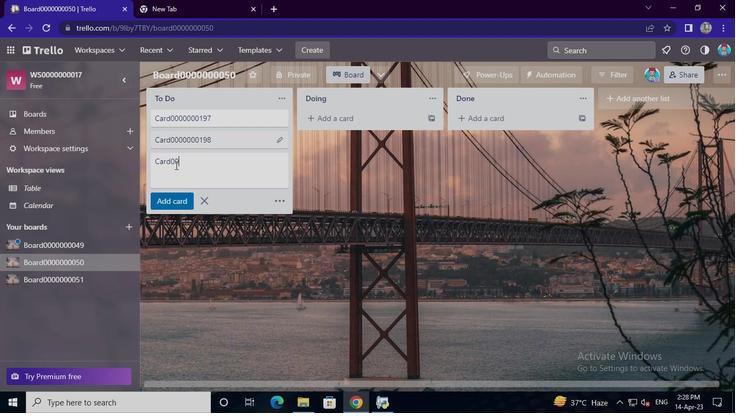 
Action: Keyboard <96>
Screenshot: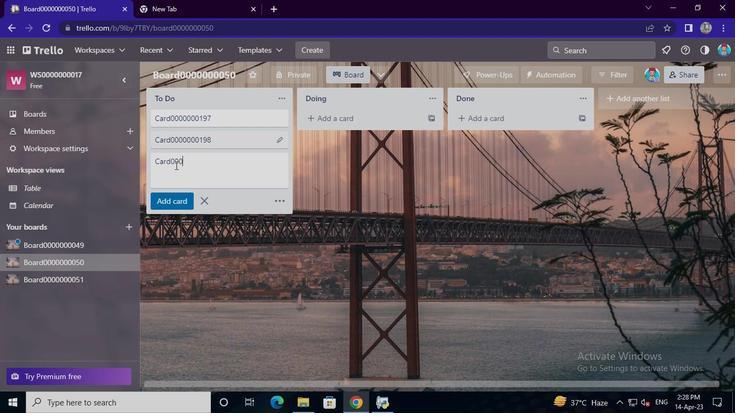 
Action: Keyboard <96>
Screenshot: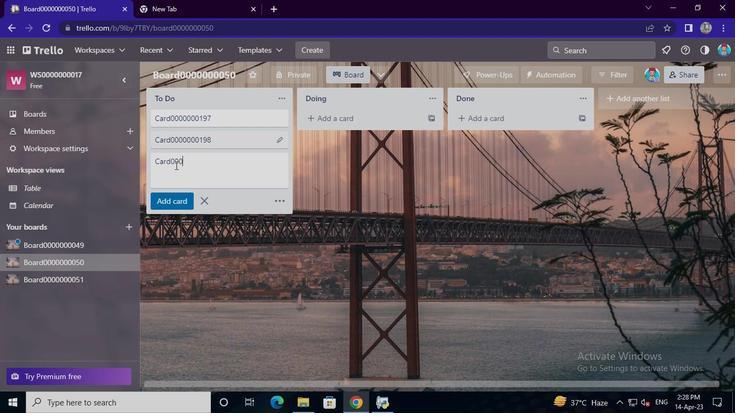 
Action: Keyboard <96>
Screenshot: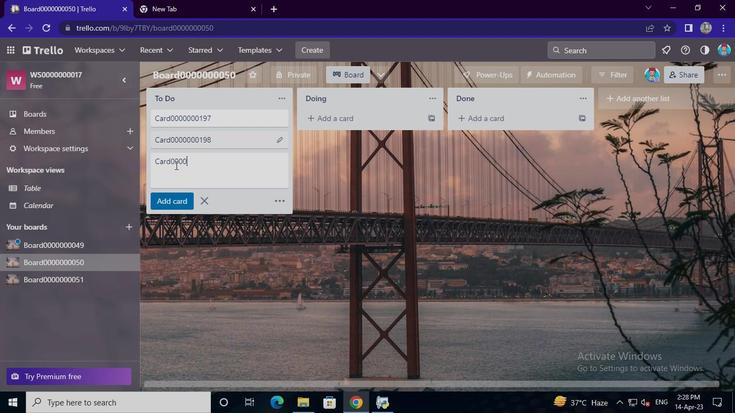 
Action: Keyboard <96>
Screenshot: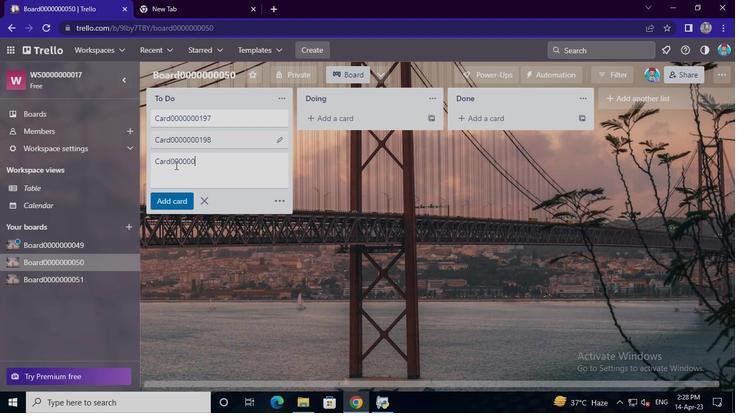 
Action: Keyboard <97>
Screenshot: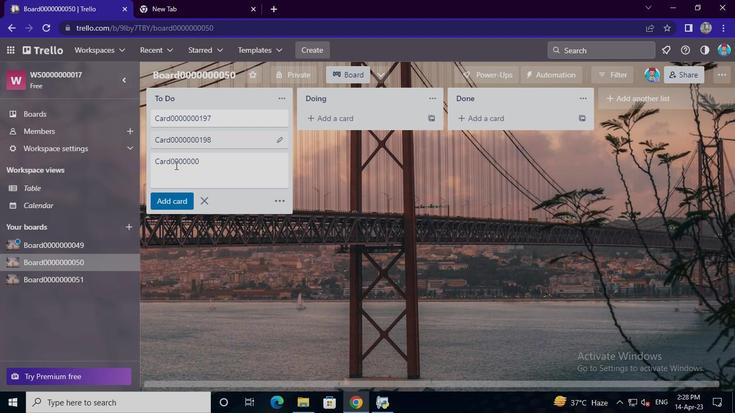 
Action: Keyboard <105>
Screenshot: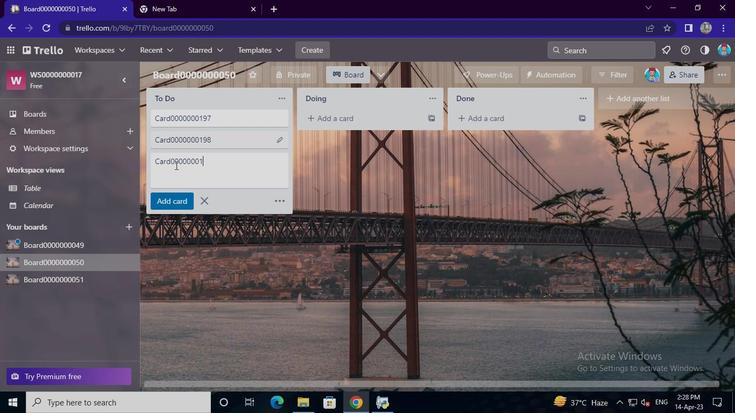 
Action: Keyboard <105>
Screenshot: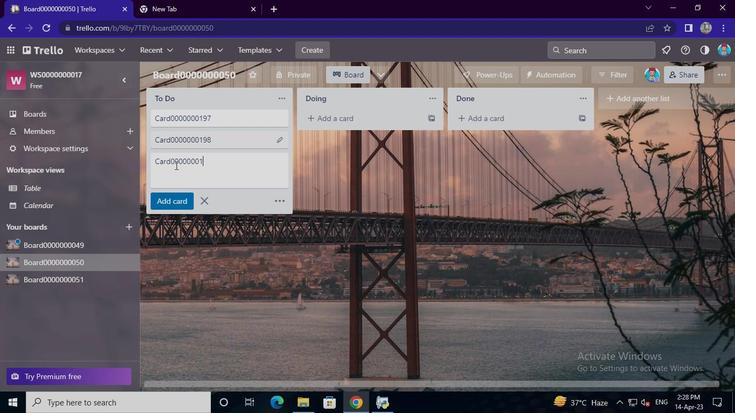 
Action: Mouse moved to (172, 195)
Screenshot: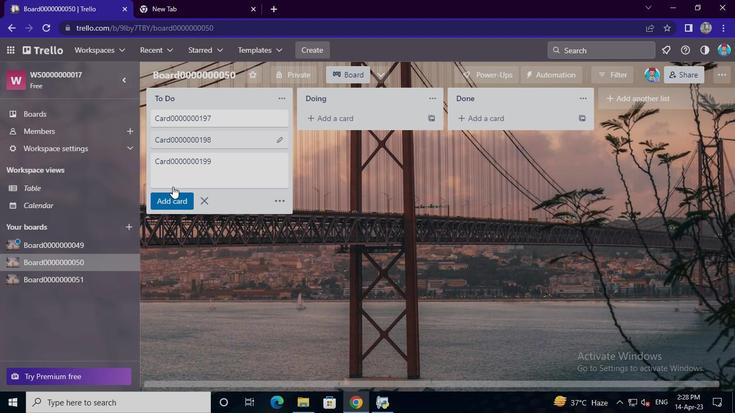 
Action: Mouse pressed left at (172, 195)
Screenshot: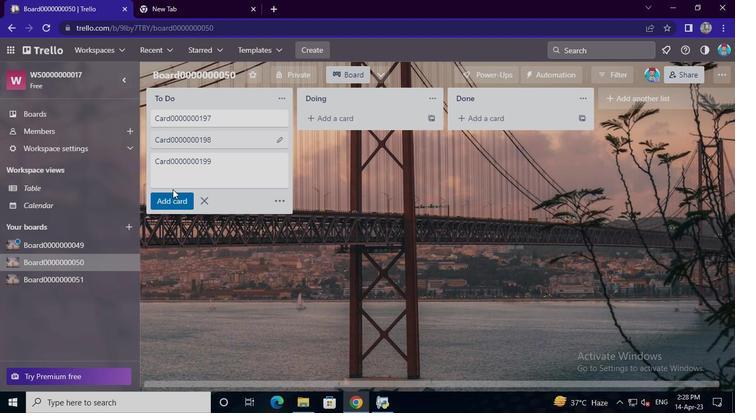 
Action: Mouse moved to (389, 408)
Screenshot: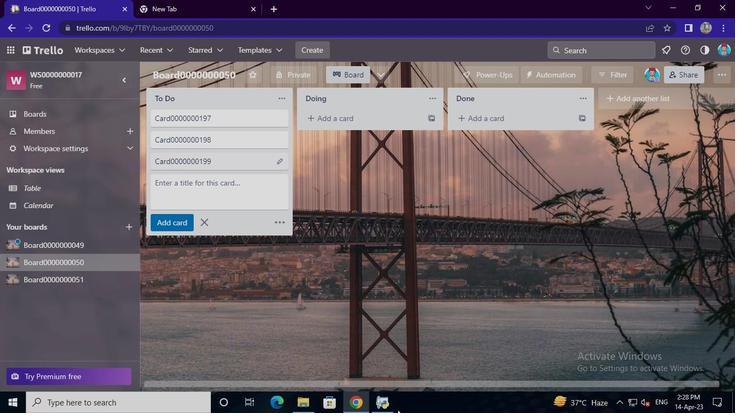 
Action: Mouse pressed left at (389, 408)
Screenshot: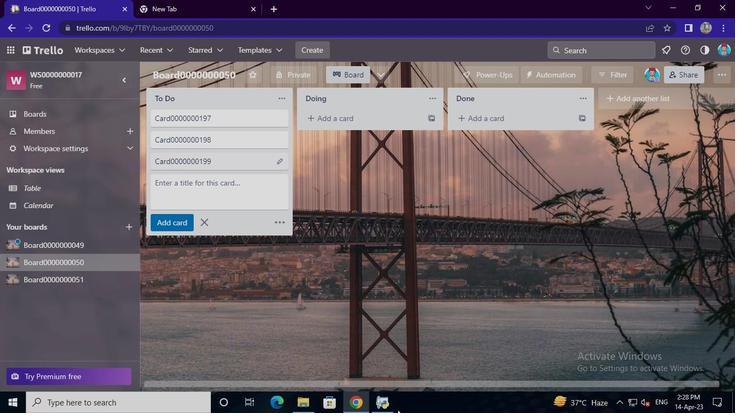 
Action: Mouse moved to (585, 81)
Screenshot: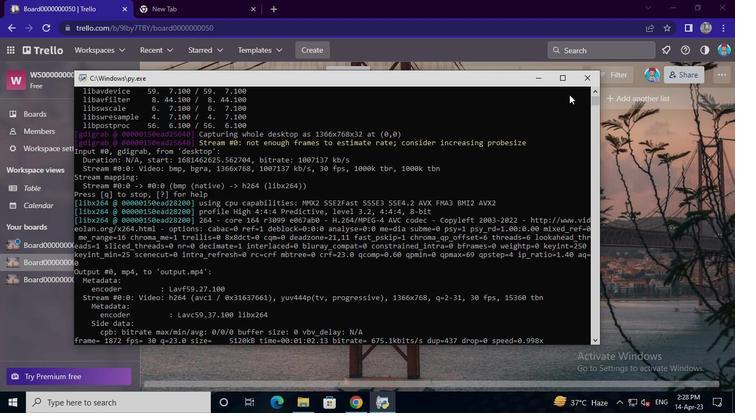 
Action: Mouse pressed left at (585, 81)
Screenshot: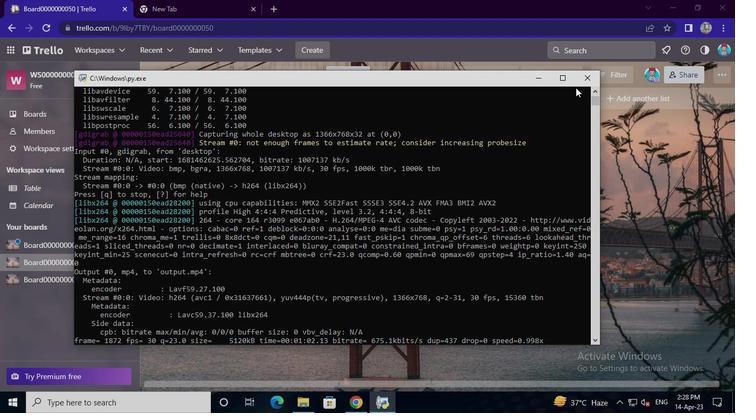 
